 Task: Look for space in Rengo, Chile from 2nd June, 2023 to 9th June, 2023 for 5 adults in price range Rs.7000 to Rs.13000. Place can be shared room with 2 bedrooms having 5 beds and 2 bathrooms. Property type can be house, flat, guest house. Amenities needed are: wifi. Booking option can be shelf check-in. Required host language is English.
Action: Mouse moved to (434, 156)
Screenshot: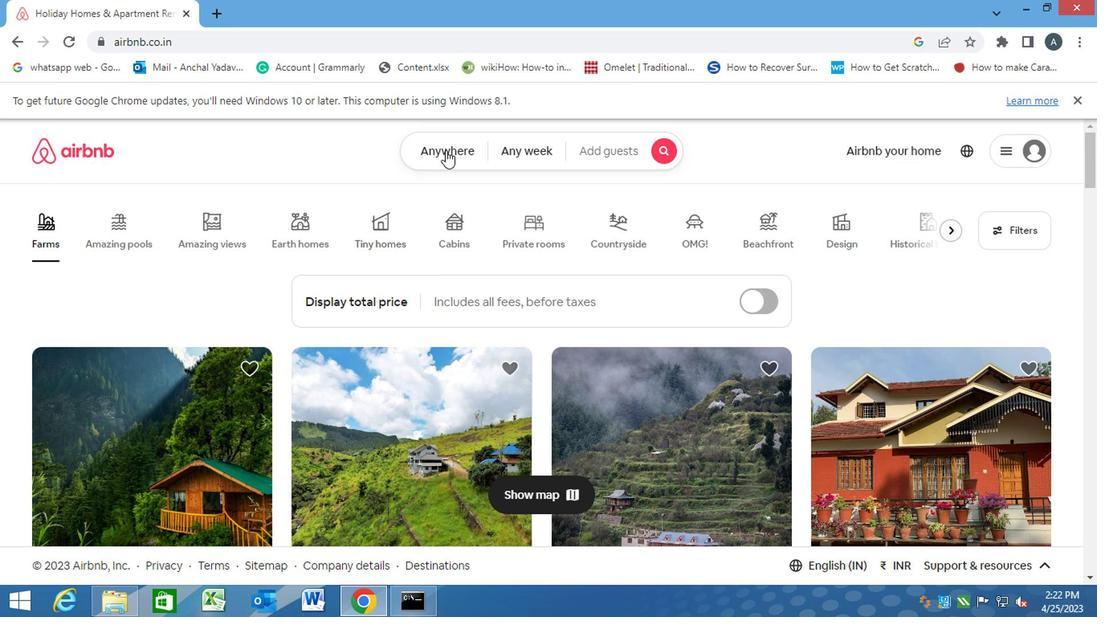 
Action: Mouse pressed left at (434, 156)
Screenshot: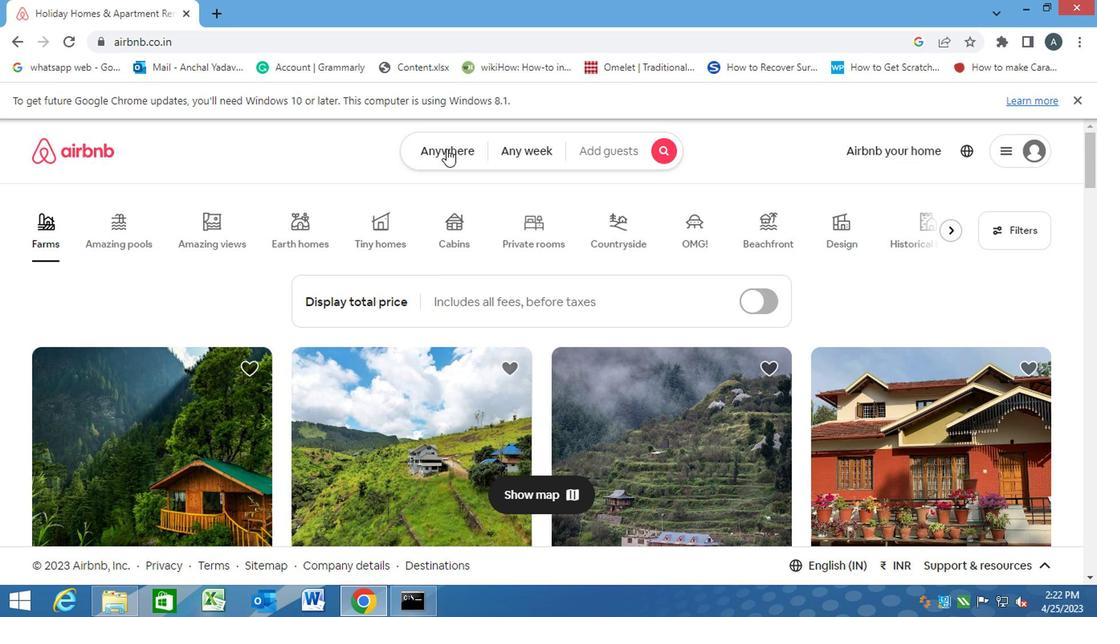 
Action: Mouse moved to (353, 205)
Screenshot: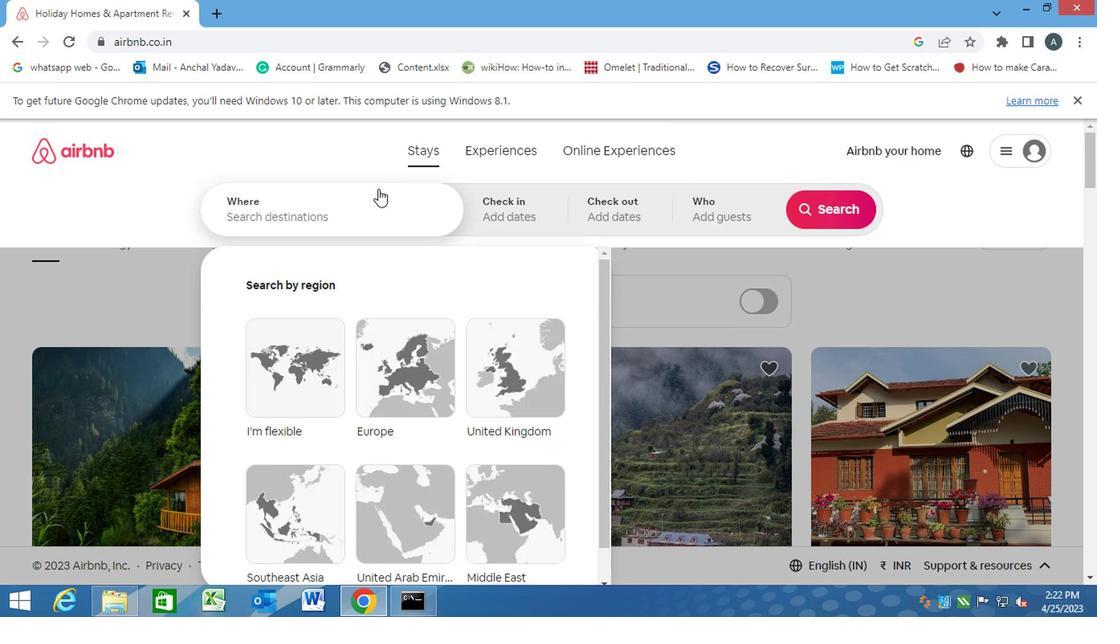 
Action: Mouse pressed left at (353, 205)
Screenshot: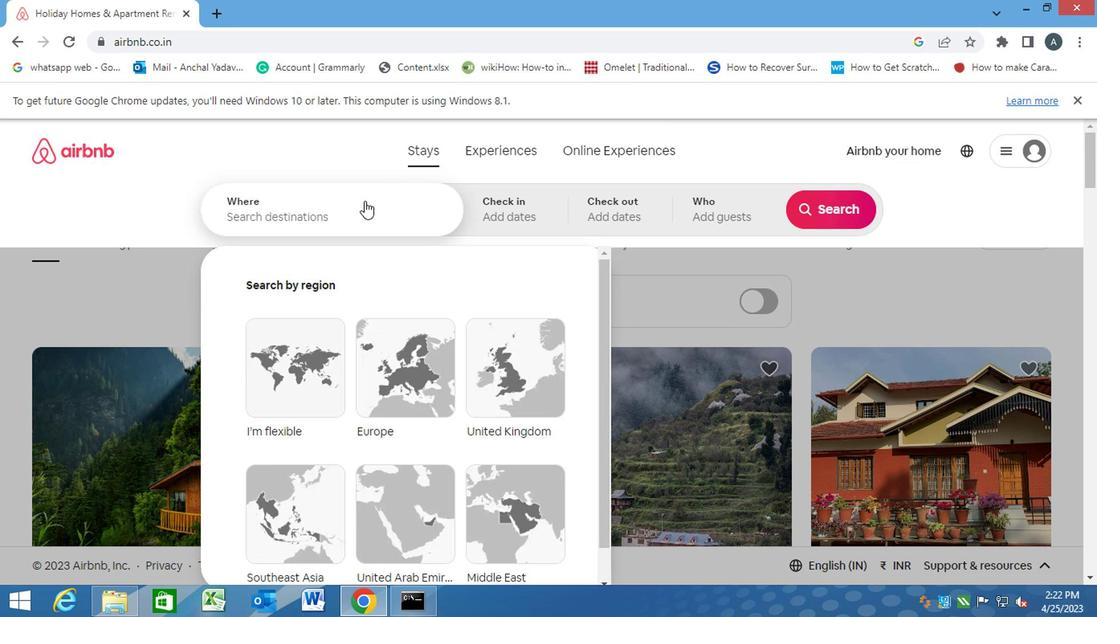 
Action: Key pressed <Key.caps_lock>r<Key.backspace><Key.caps_lock>r<Key.caps_lock>engo,<Key.space><Key.caps_lock>c<Key.caps_lock>hile<Key.enter>
Screenshot: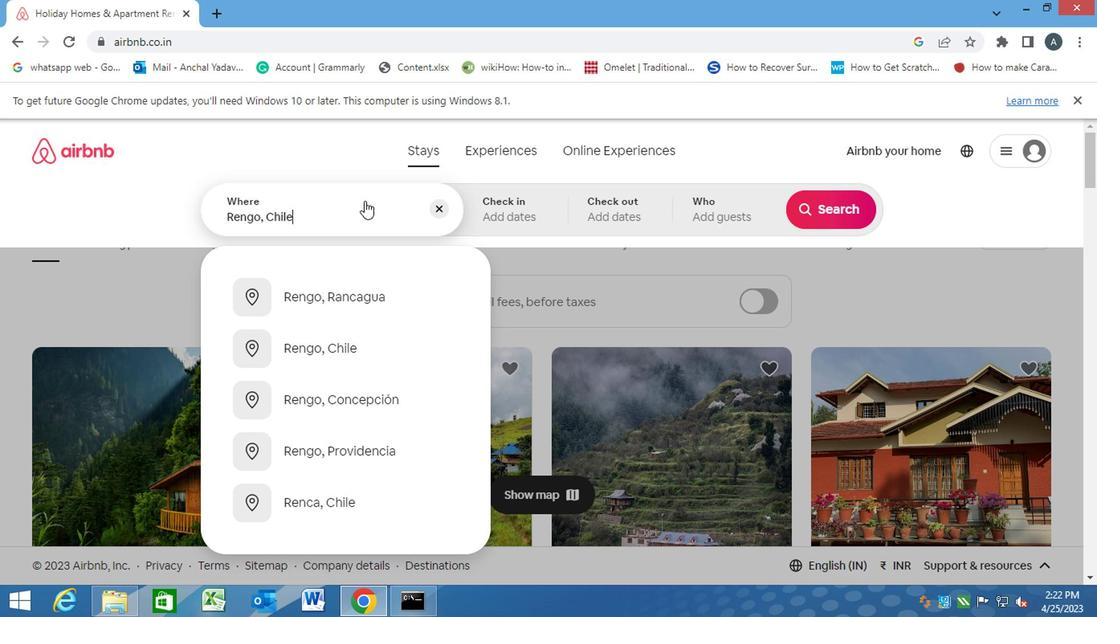 
Action: Mouse moved to (813, 332)
Screenshot: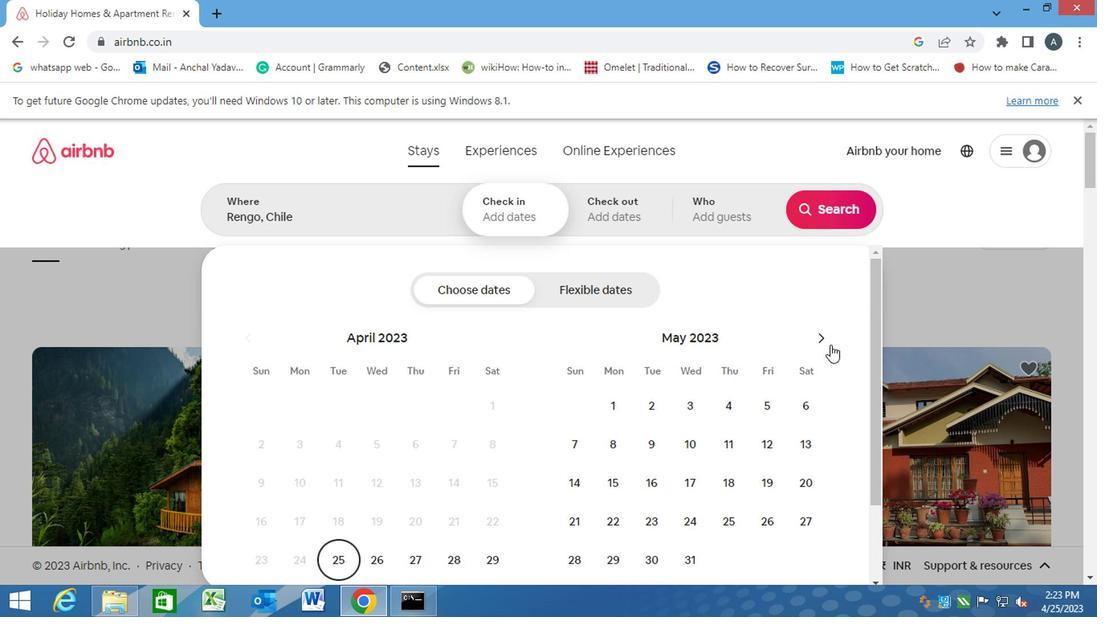 
Action: Mouse pressed left at (813, 332)
Screenshot: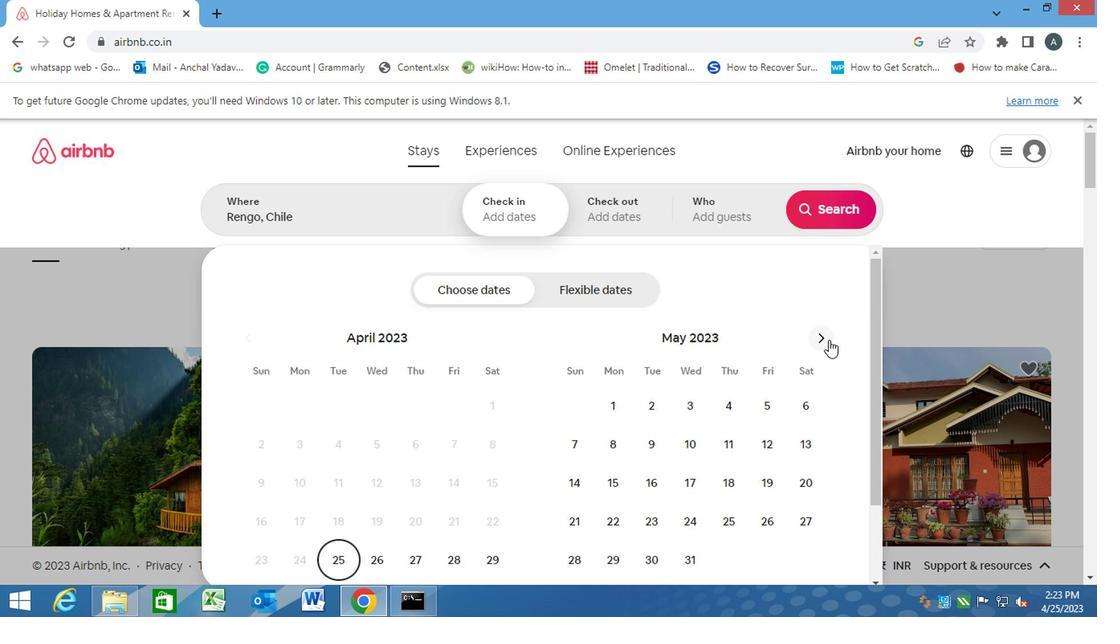 
Action: Mouse moved to (751, 392)
Screenshot: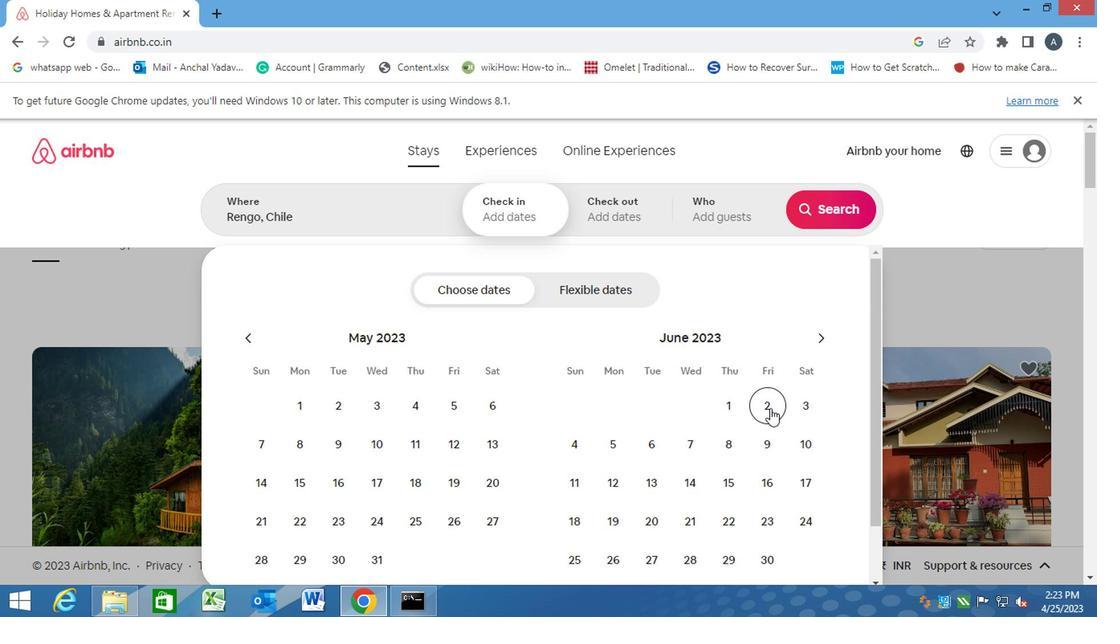 
Action: Mouse pressed left at (751, 392)
Screenshot: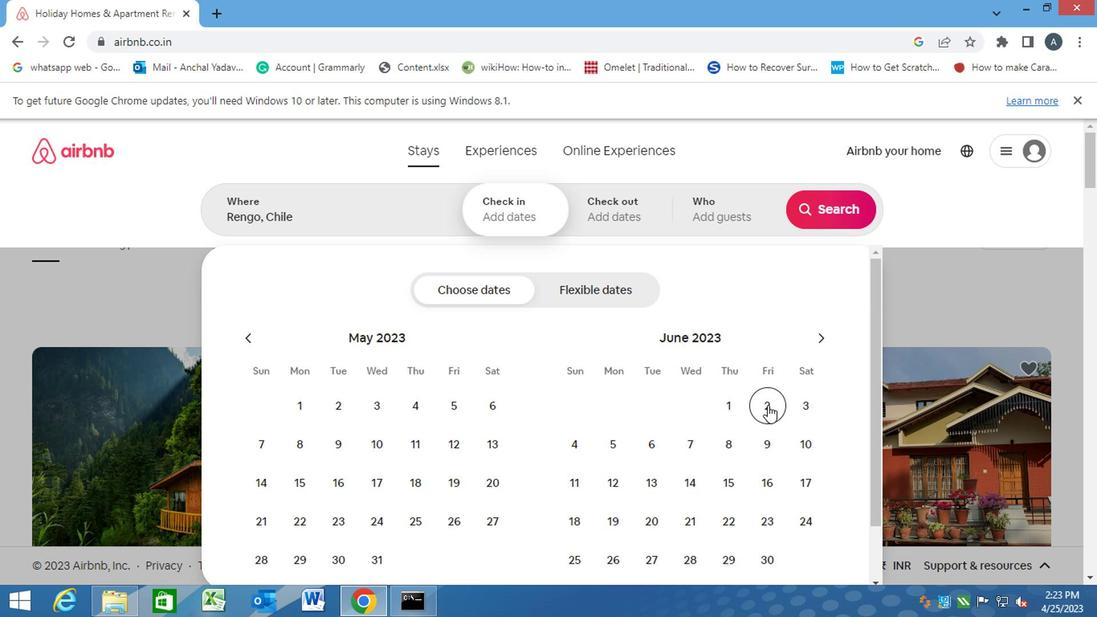 
Action: Mouse moved to (757, 432)
Screenshot: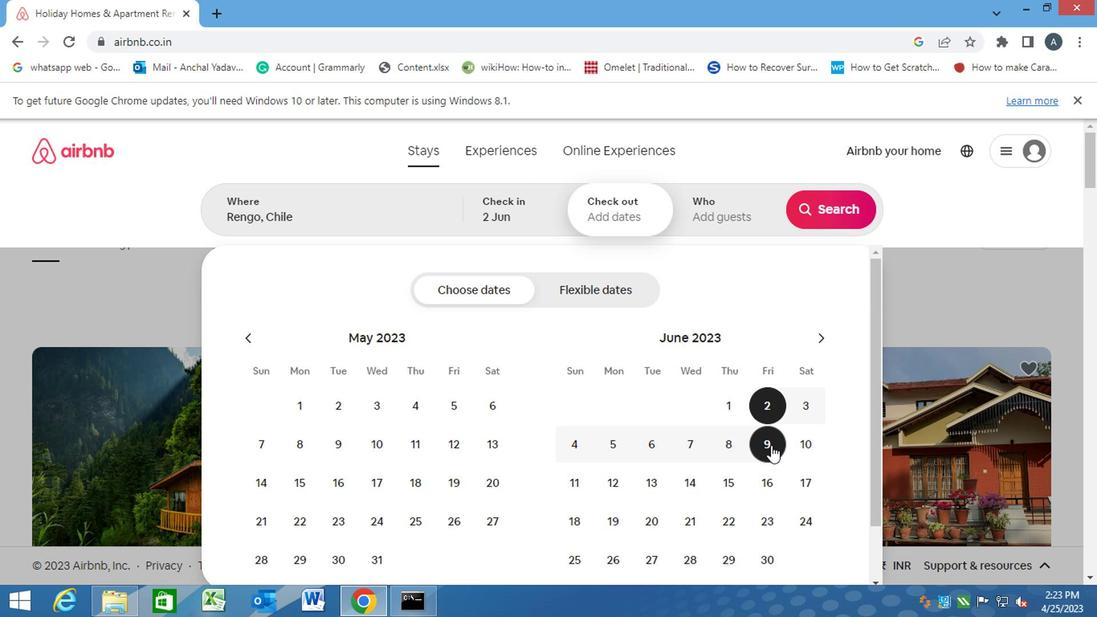
Action: Mouse pressed left at (757, 432)
Screenshot: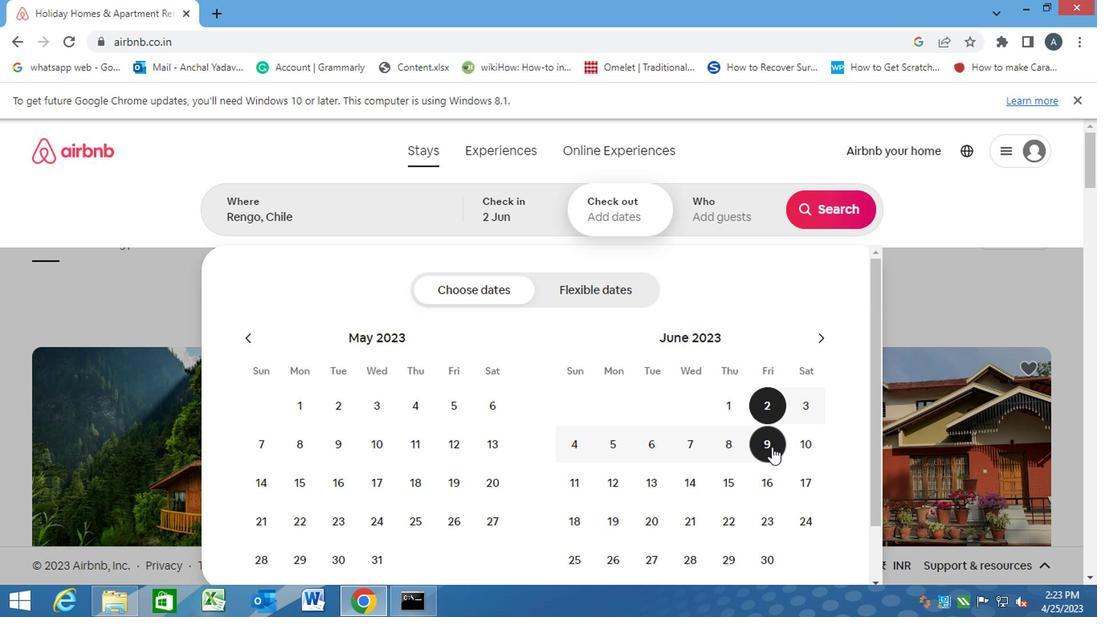 
Action: Mouse moved to (711, 212)
Screenshot: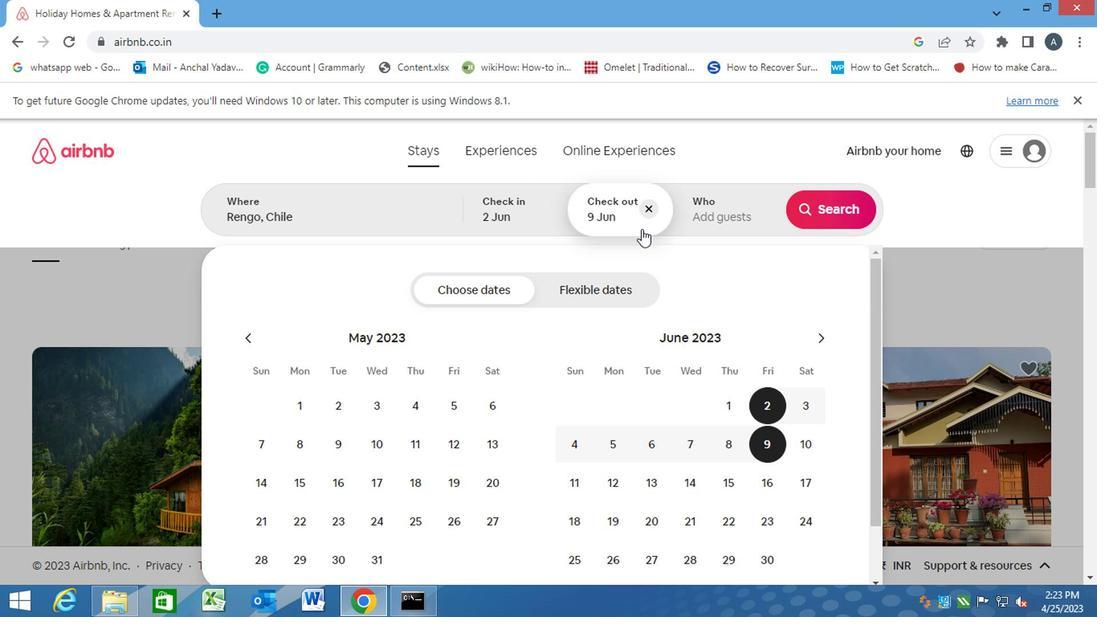 
Action: Mouse pressed left at (711, 212)
Screenshot: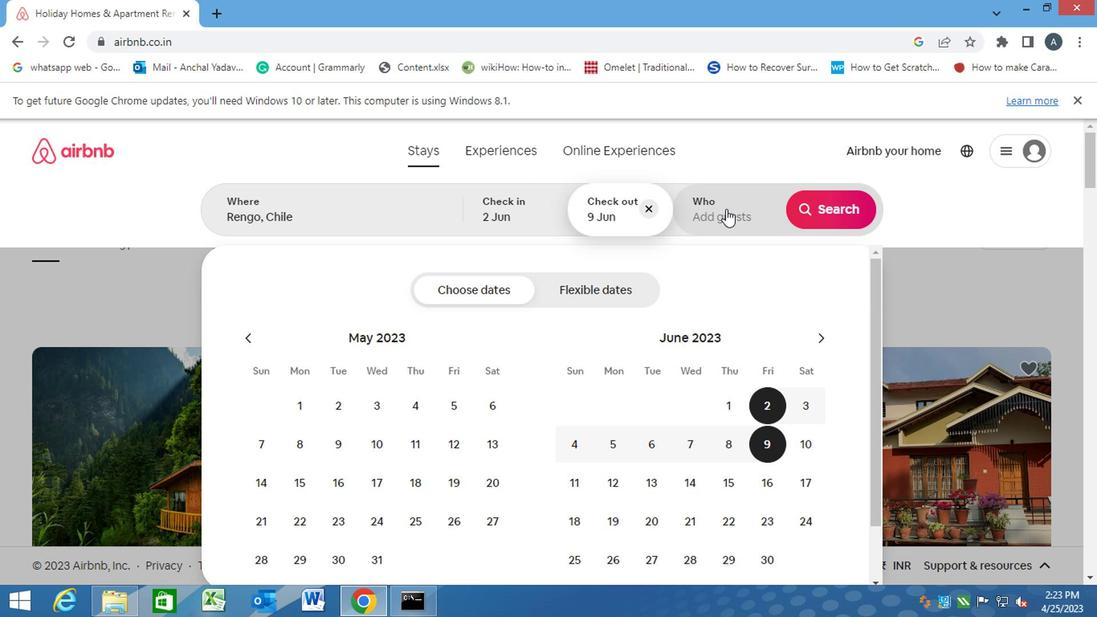 
Action: Mouse moved to (816, 292)
Screenshot: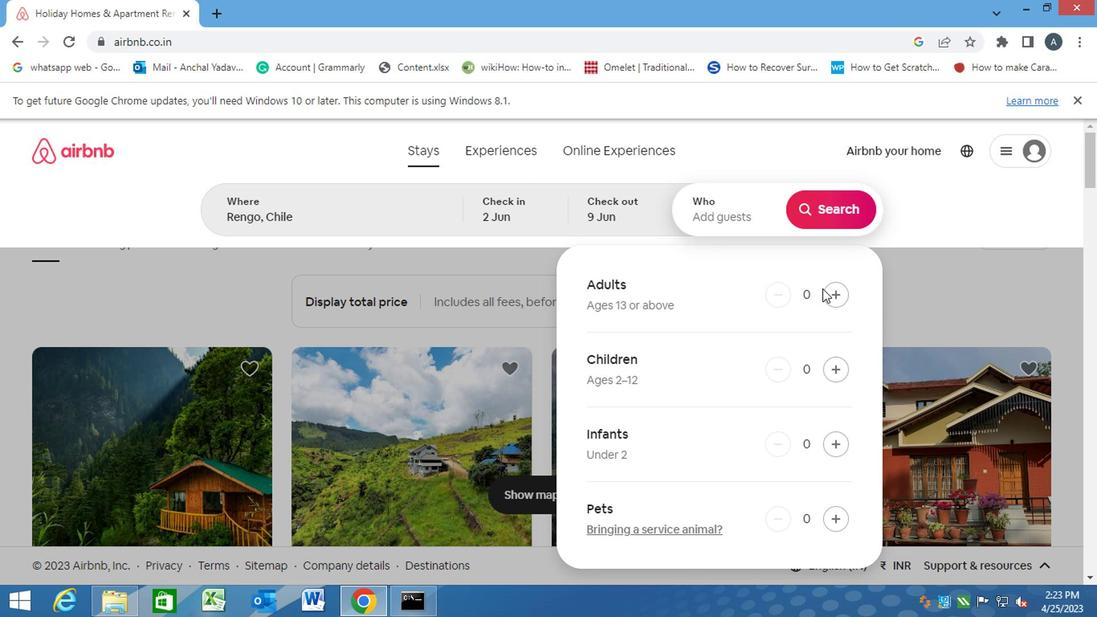 
Action: Mouse pressed left at (816, 292)
Screenshot: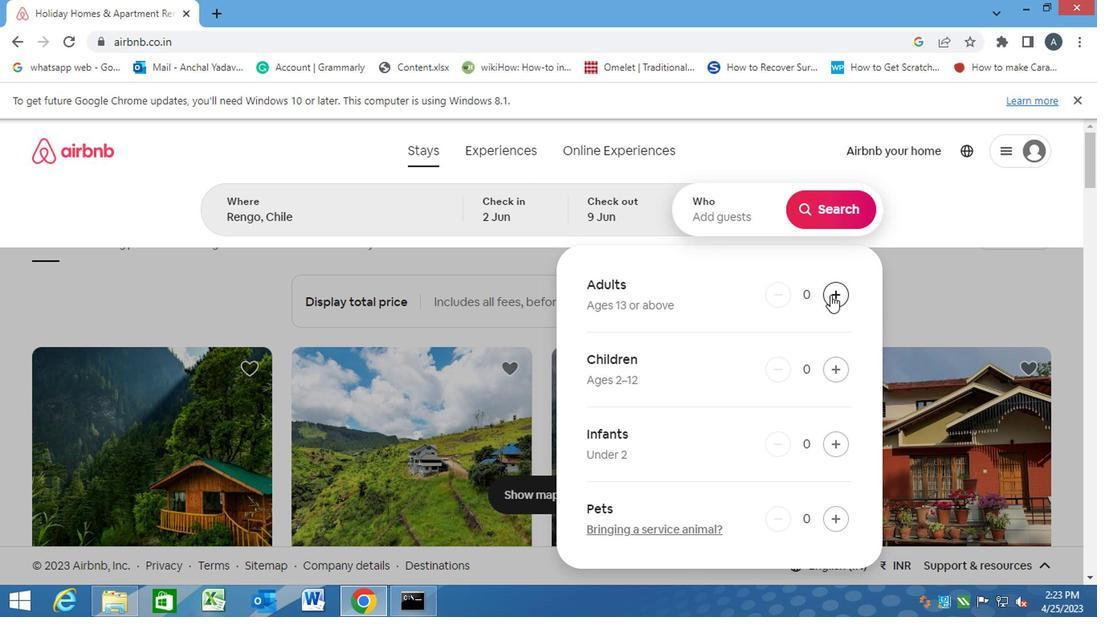 
Action: Mouse pressed left at (816, 292)
Screenshot: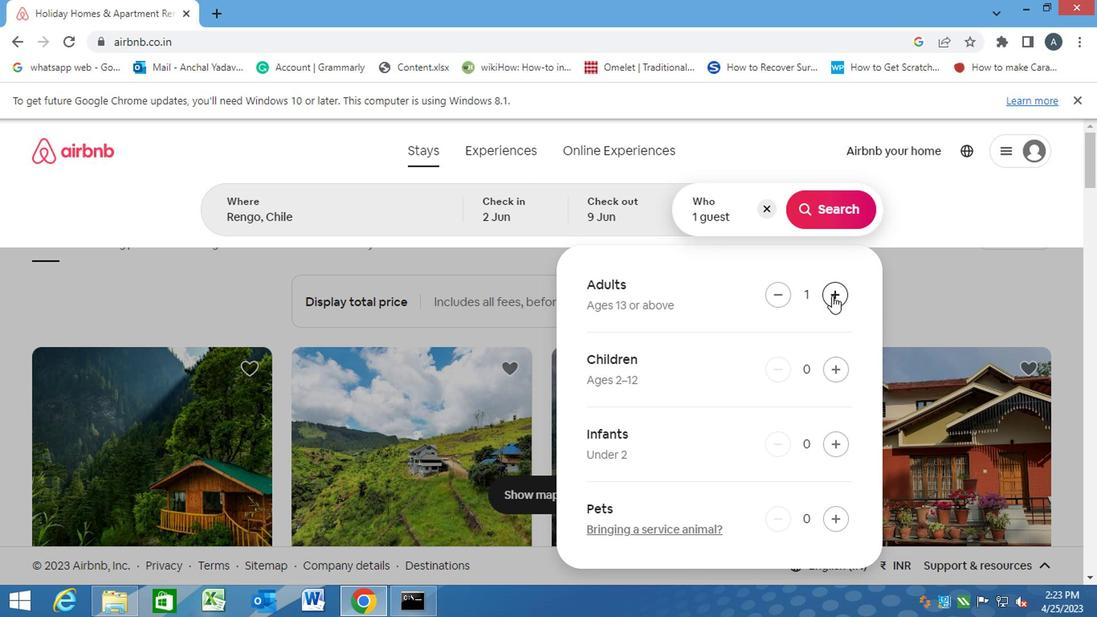 
Action: Mouse pressed left at (816, 292)
Screenshot: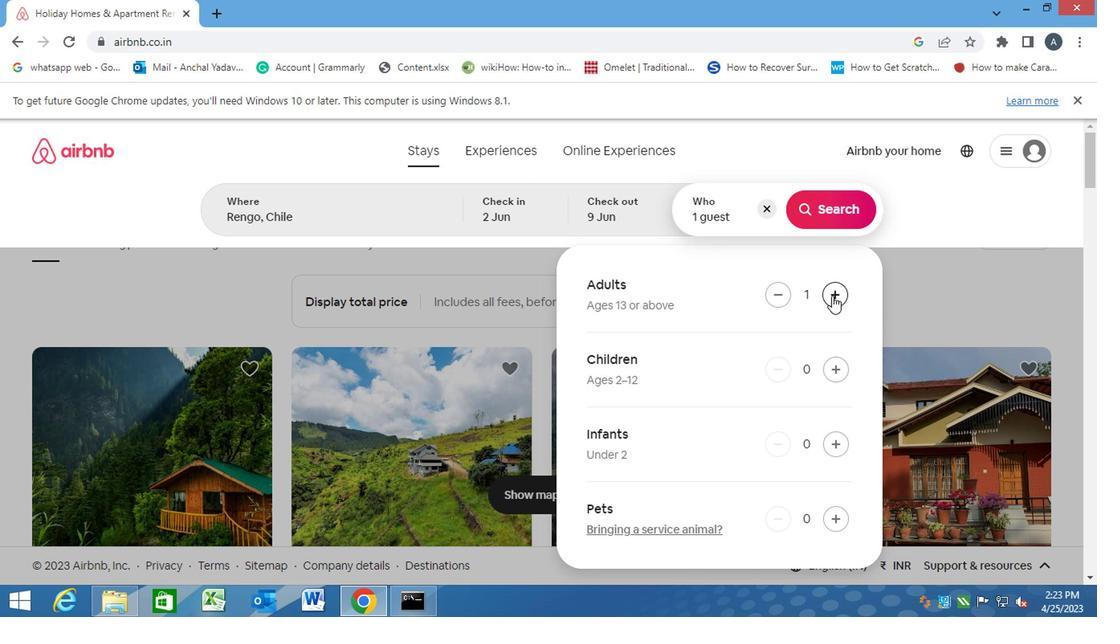 
Action: Mouse pressed left at (816, 292)
Screenshot: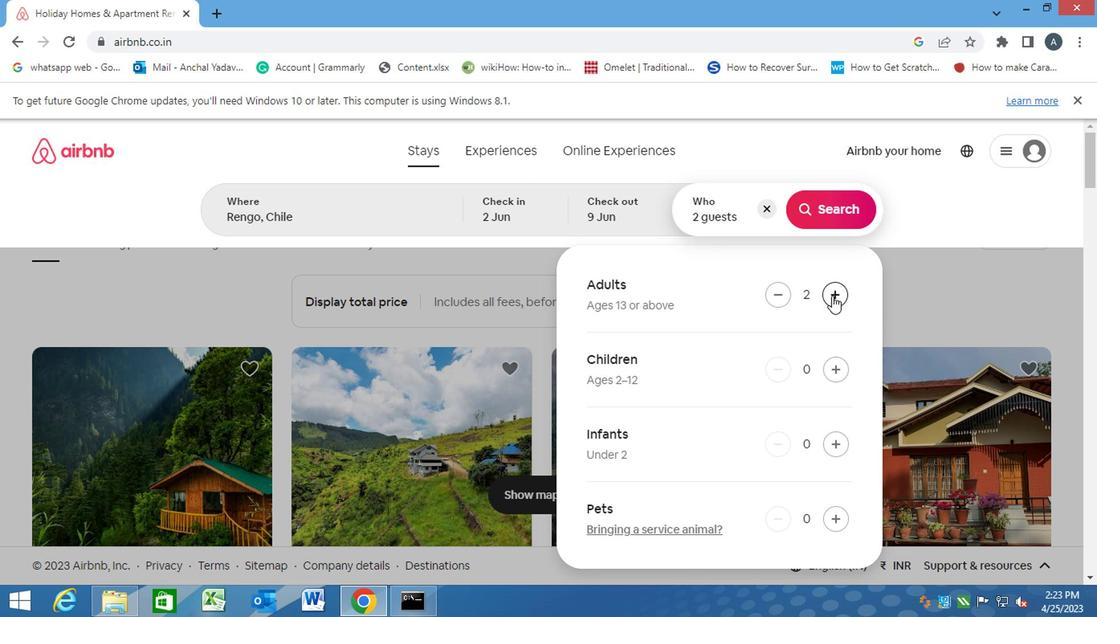 
Action: Mouse pressed left at (816, 292)
Screenshot: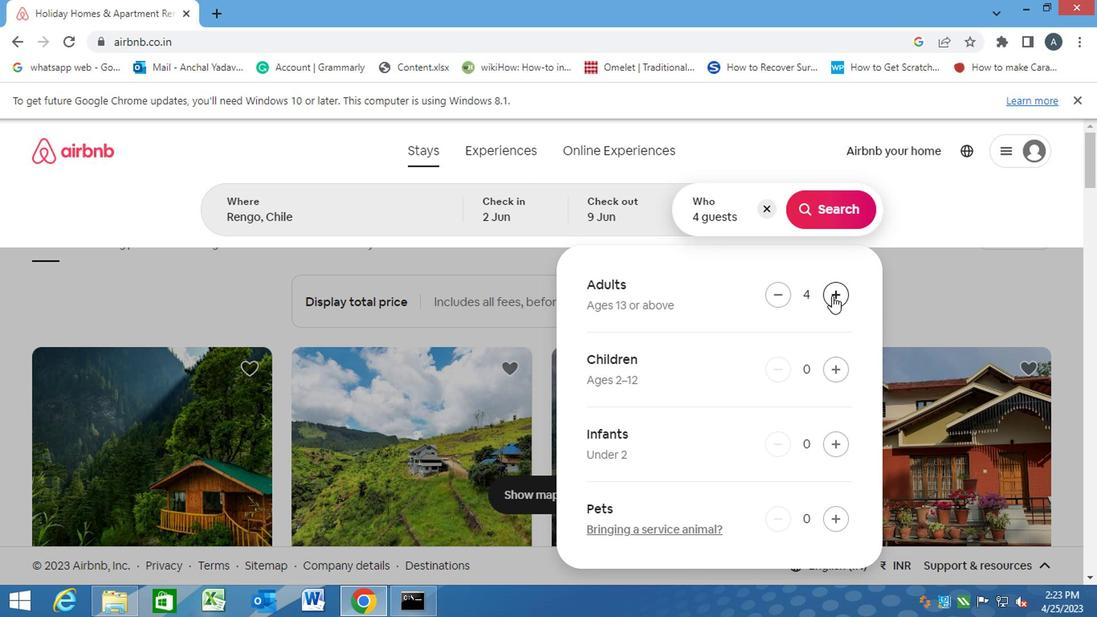 
Action: Mouse moved to (800, 218)
Screenshot: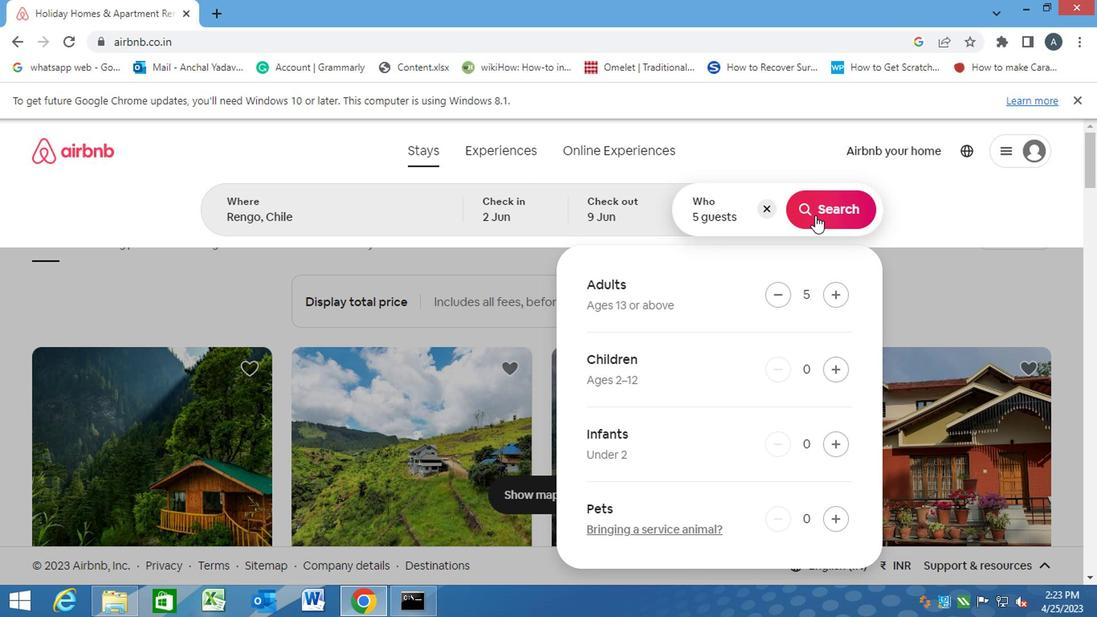 
Action: Mouse pressed left at (800, 218)
Screenshot: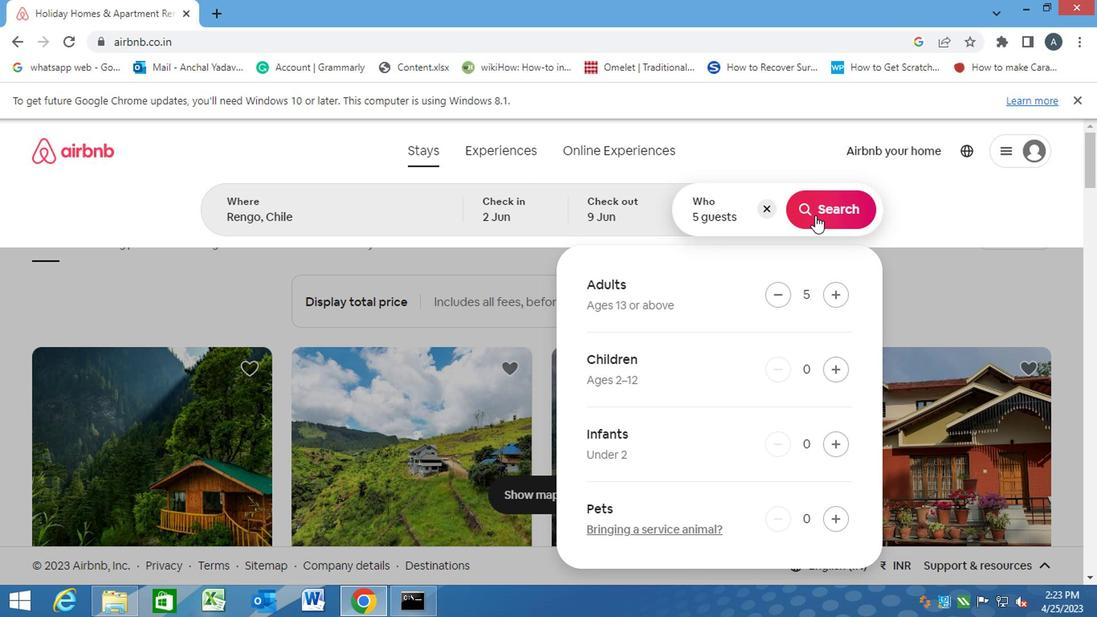 
Action: Mouse moved to (1000, 215)
Screenshot: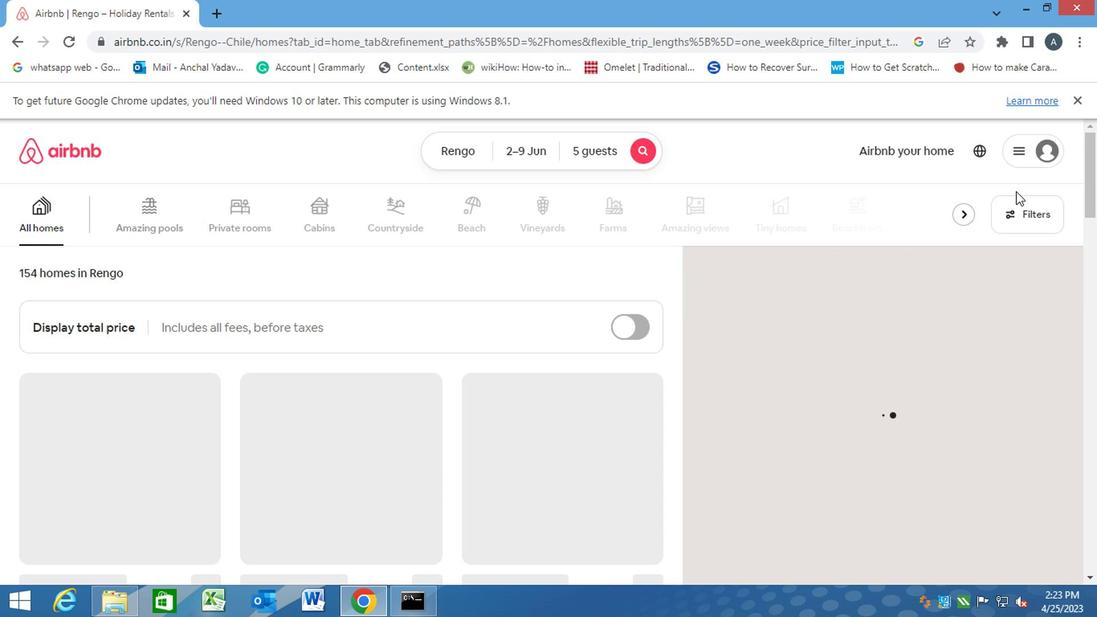 
Action: Mouse pressed left at (1000, 215)
Screenshot: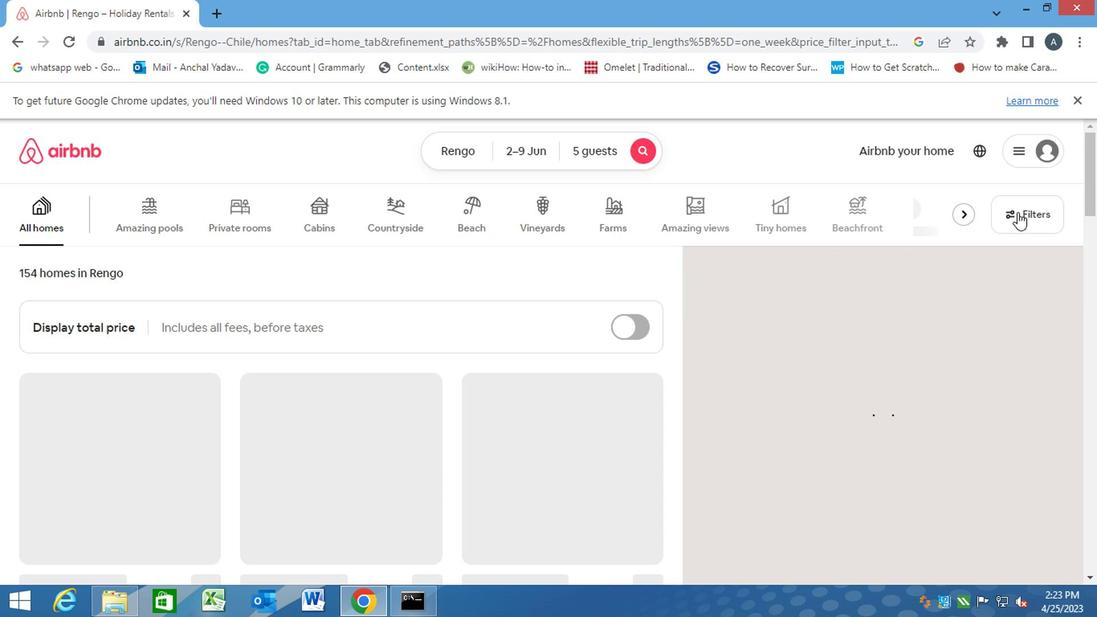 
Action: Mouse moved to (320, 402)
Screenshot: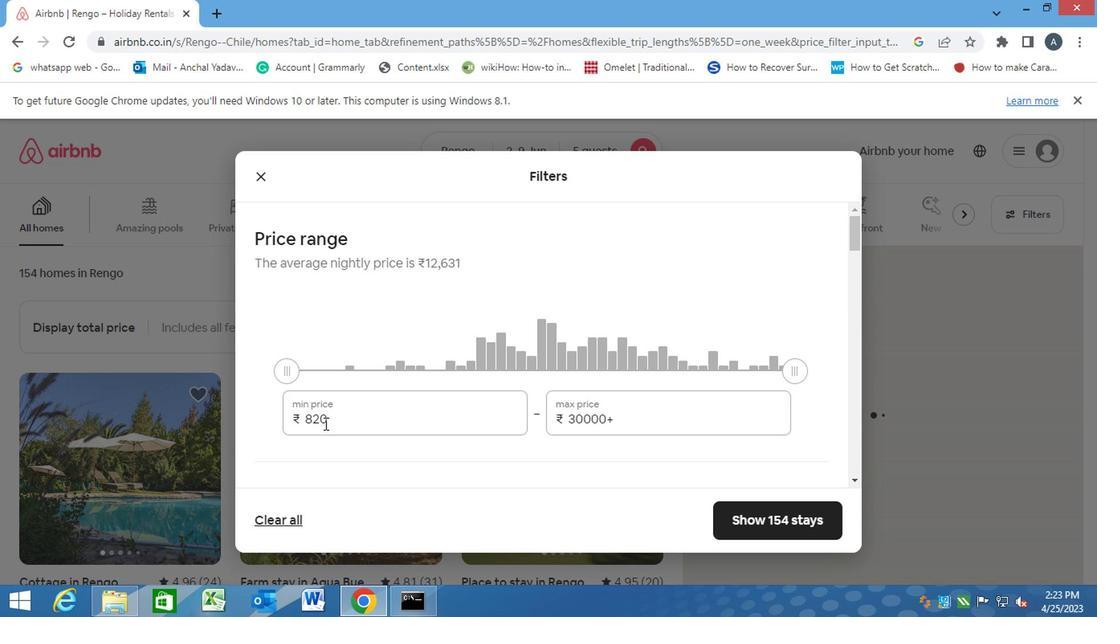 
Action: Mouse pressed left at (320, 402)
Screenshot: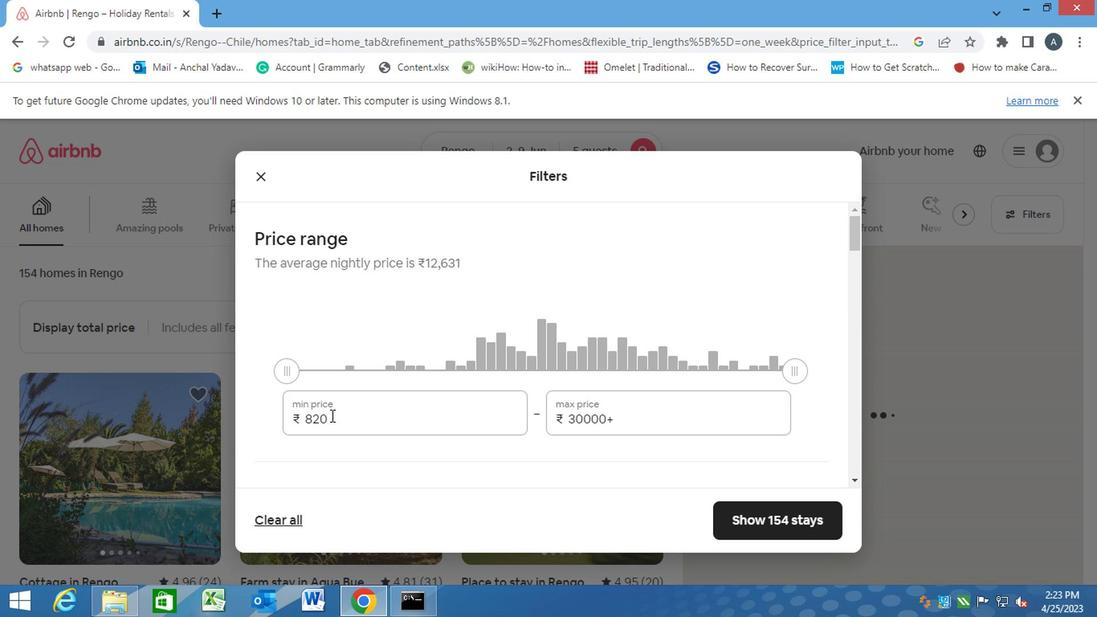 
Action: Mouse moved to (288, 409)
Screenshot: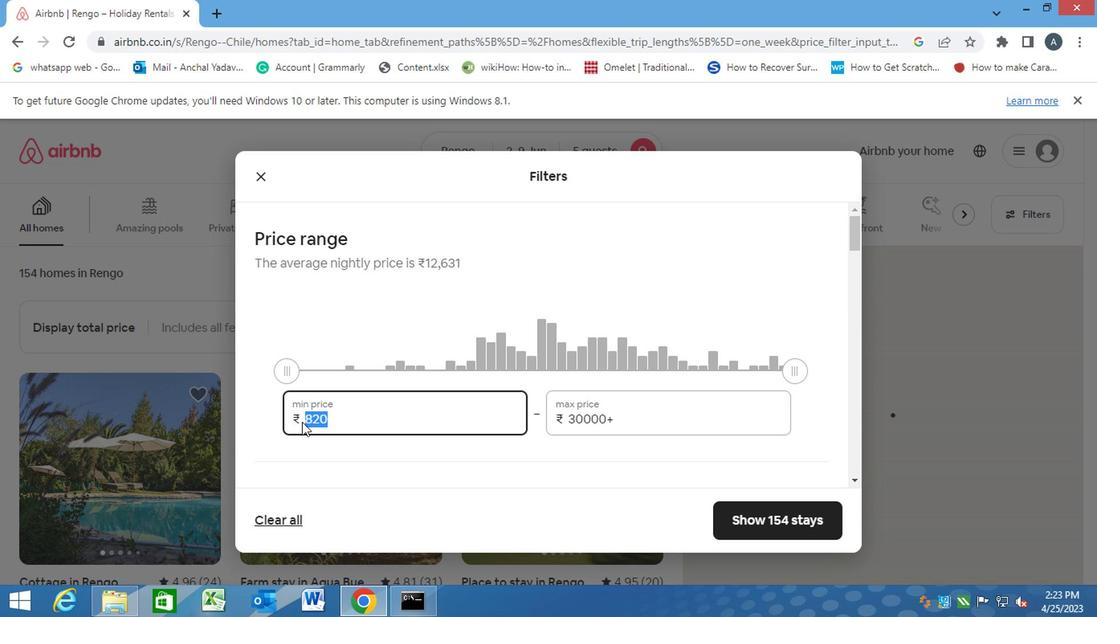 
Action: Key pressed 7000<Key.tab>13000
Screenshot: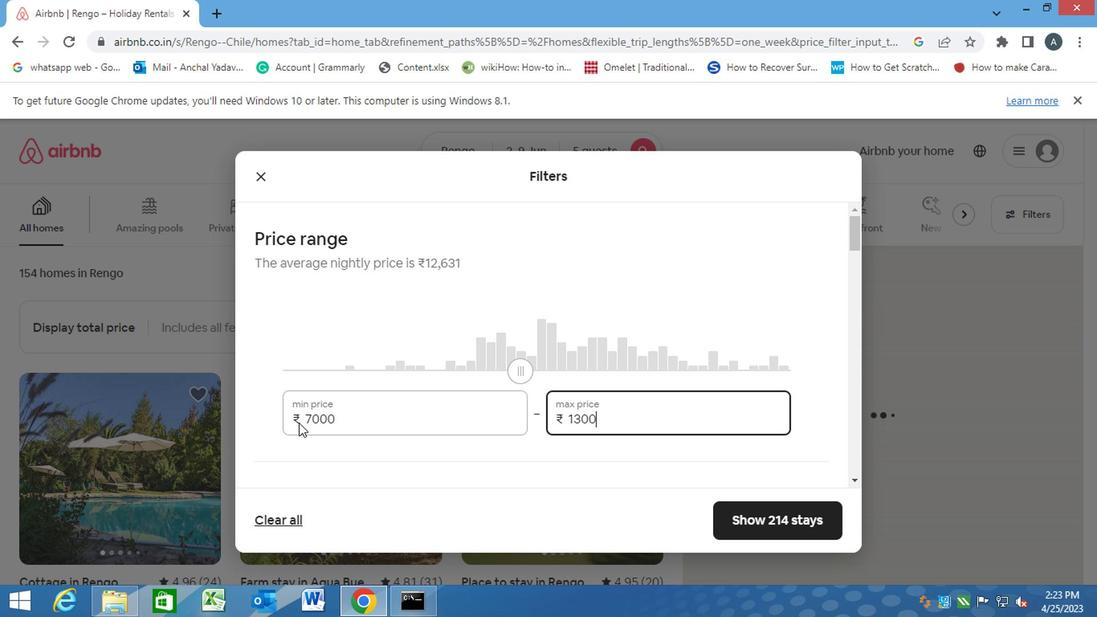 
Action: Mouse moved to (430, 440)
Screenshot: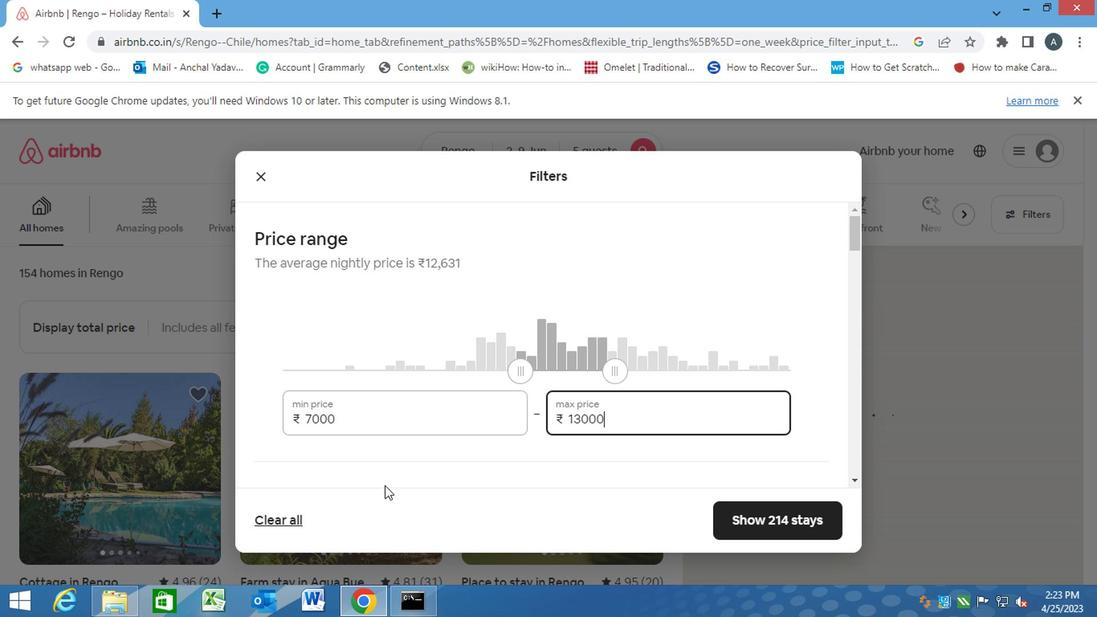 
Action: Mouse pressed left at (430, 440)
Screenshot: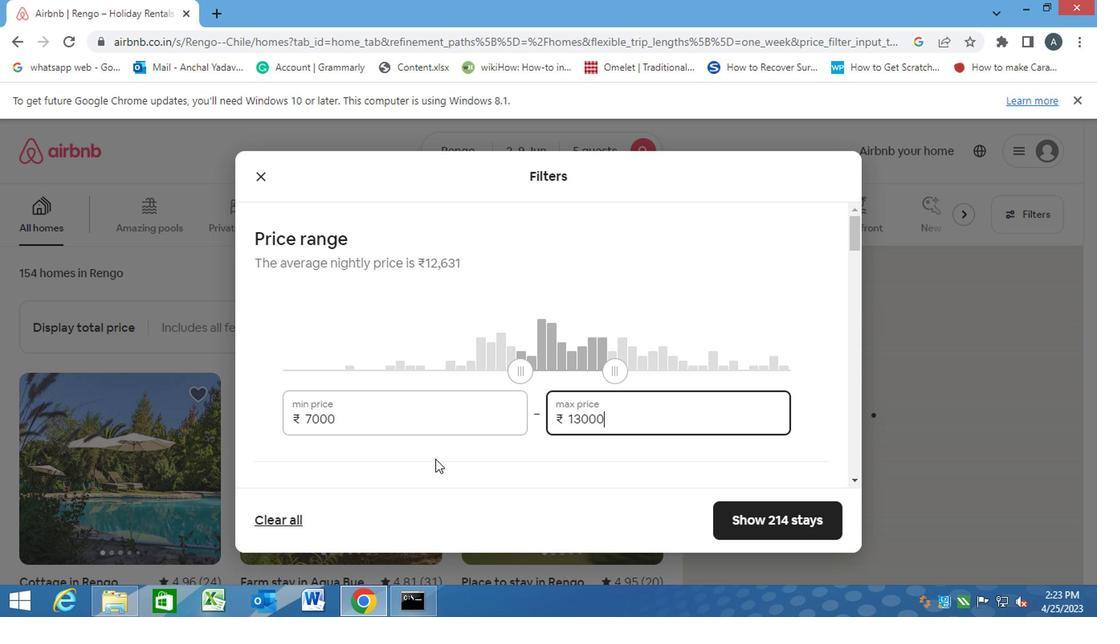 
Action: Mouse moved to (444, 462)
Screenshot: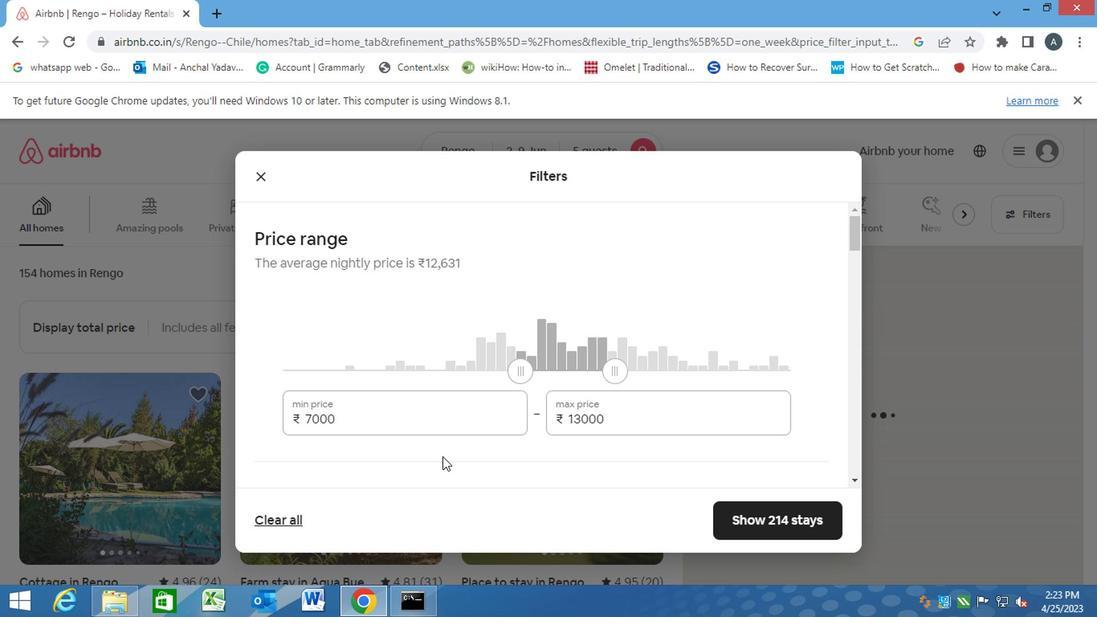 
Action: Mouse scrolled (444, 462) with delta (0, 0)
Screenshot: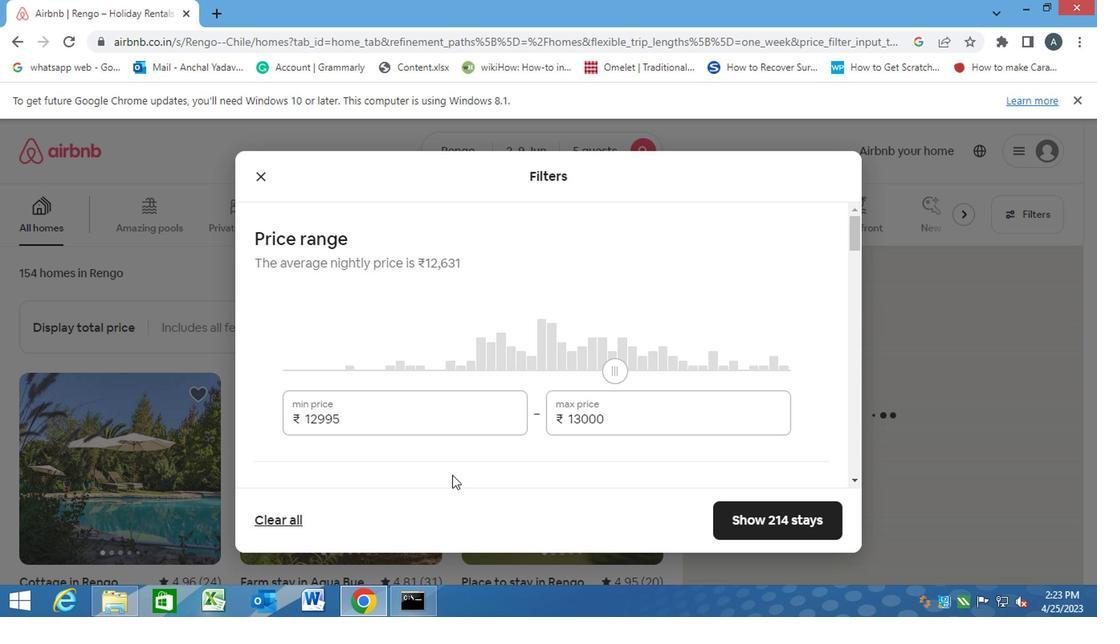 
Action: Mouse scrolled (444, 462) with delta (0, 0)
Screenshot: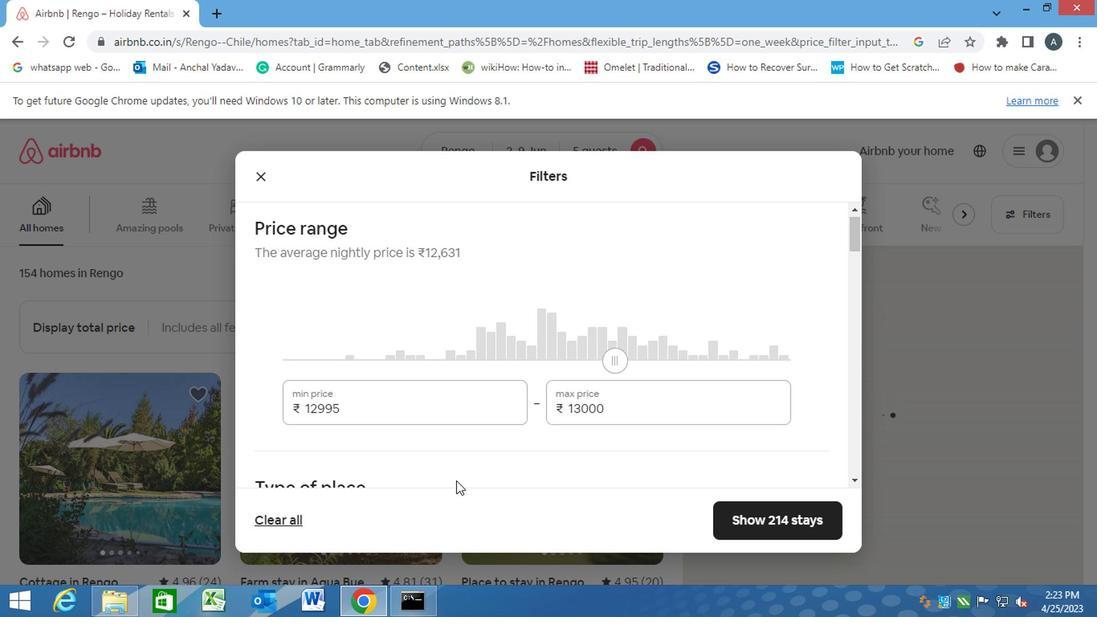 
Action: Mouse moved to (247, 439)
Screenshot: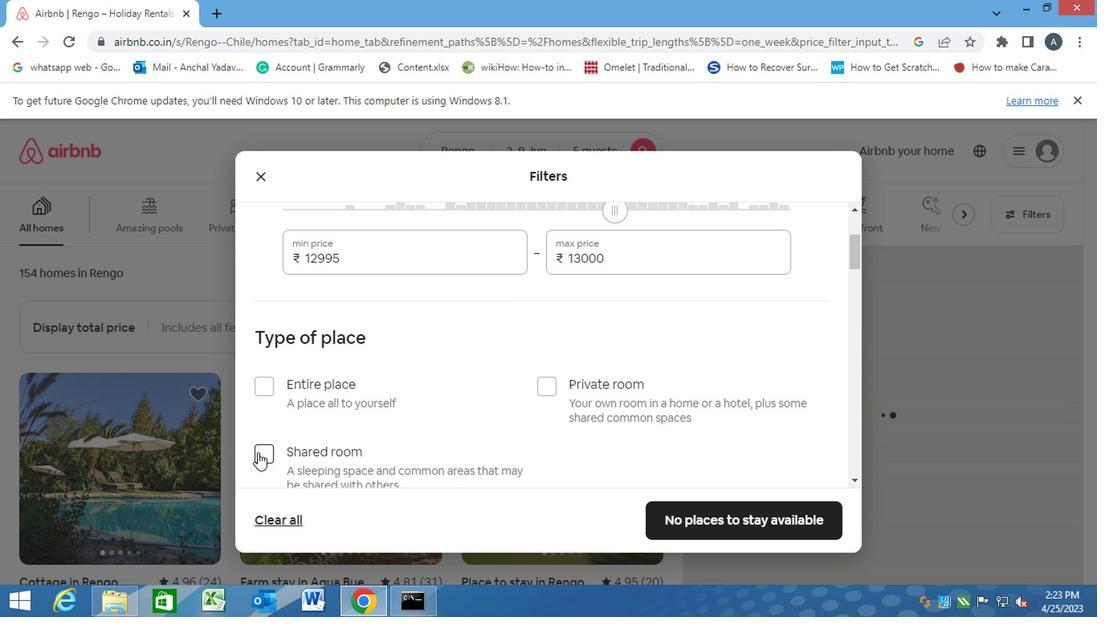 
Action: Mouse pressed left at (247, 439)
Screenshot: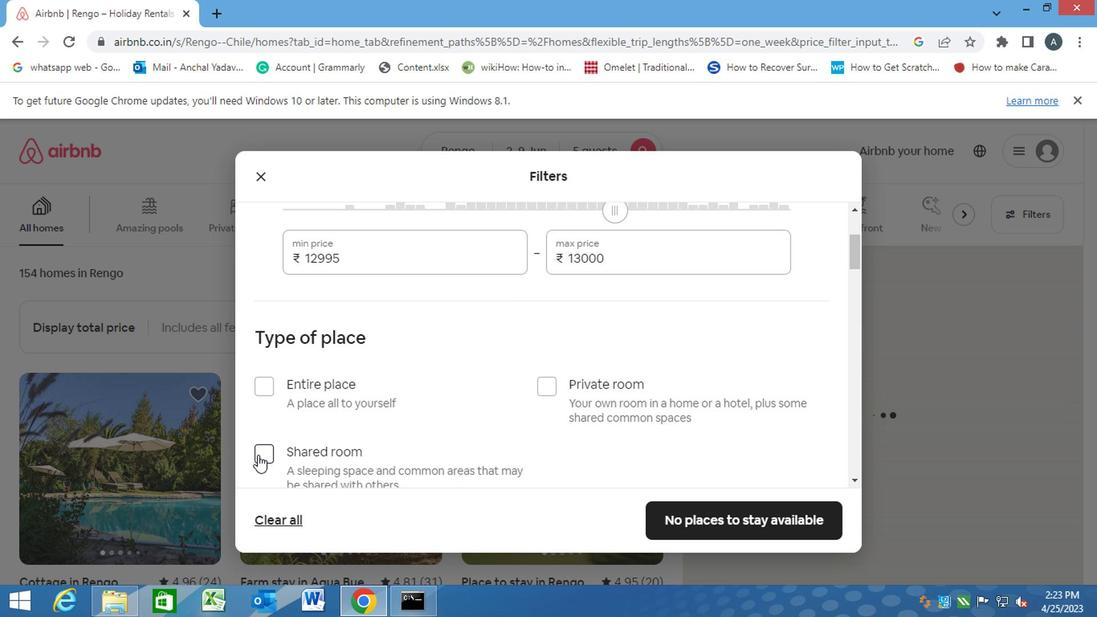 
Action: Mouse moved to (345, 432)
Screenshot: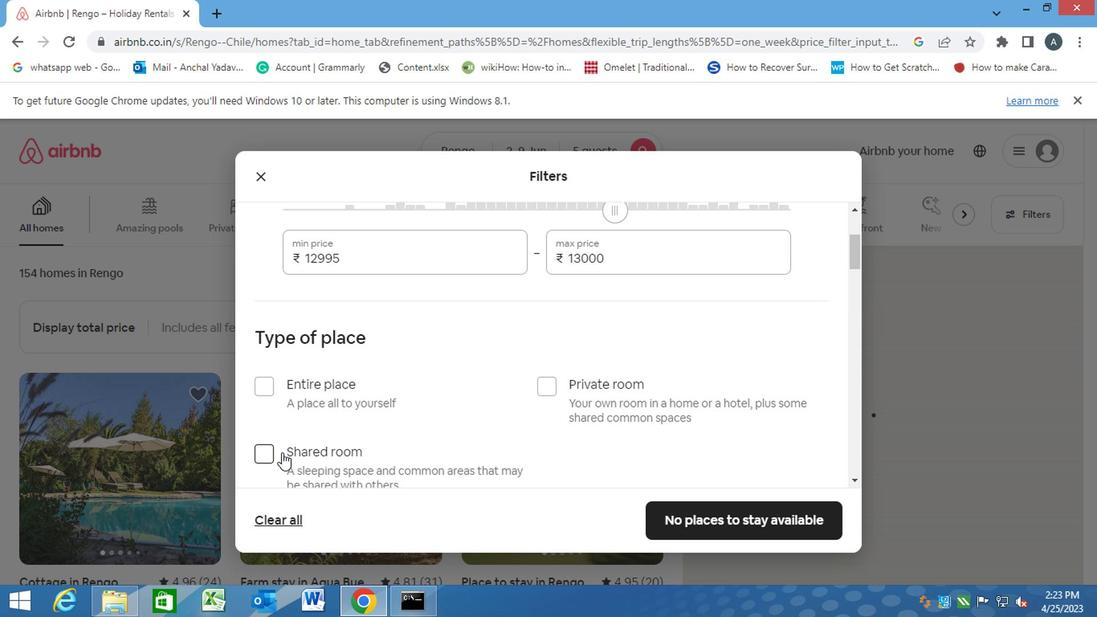 
Action: Mouse scrolled (345, 432) with delta (0, 0)
Screenshot: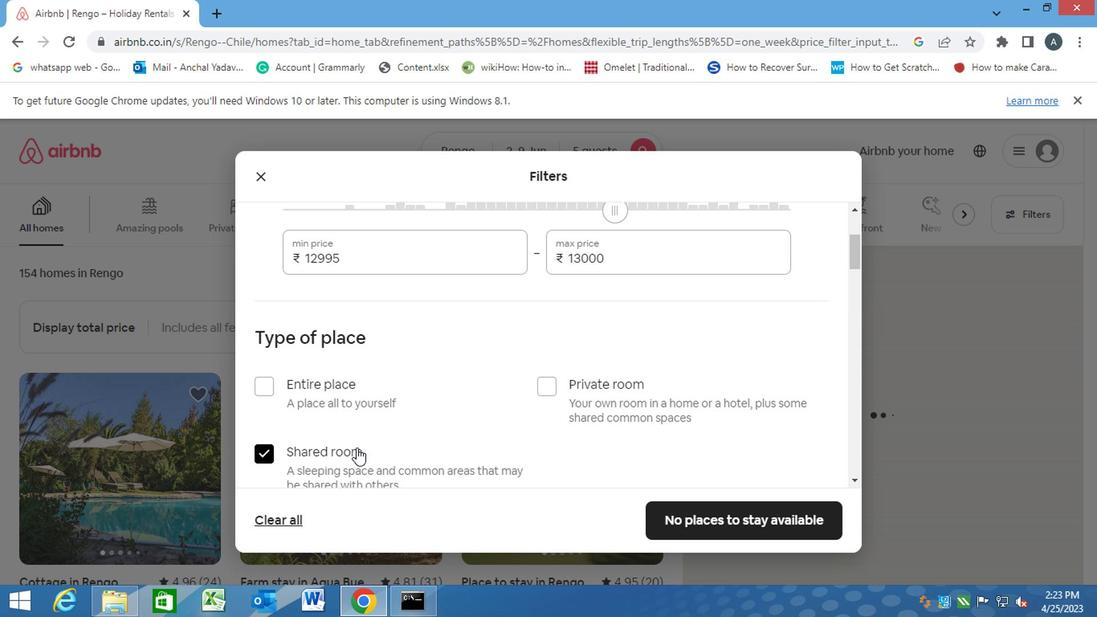 
Action: Mouse scrolled (345, 432) with delta (0, 0)
Screenshot: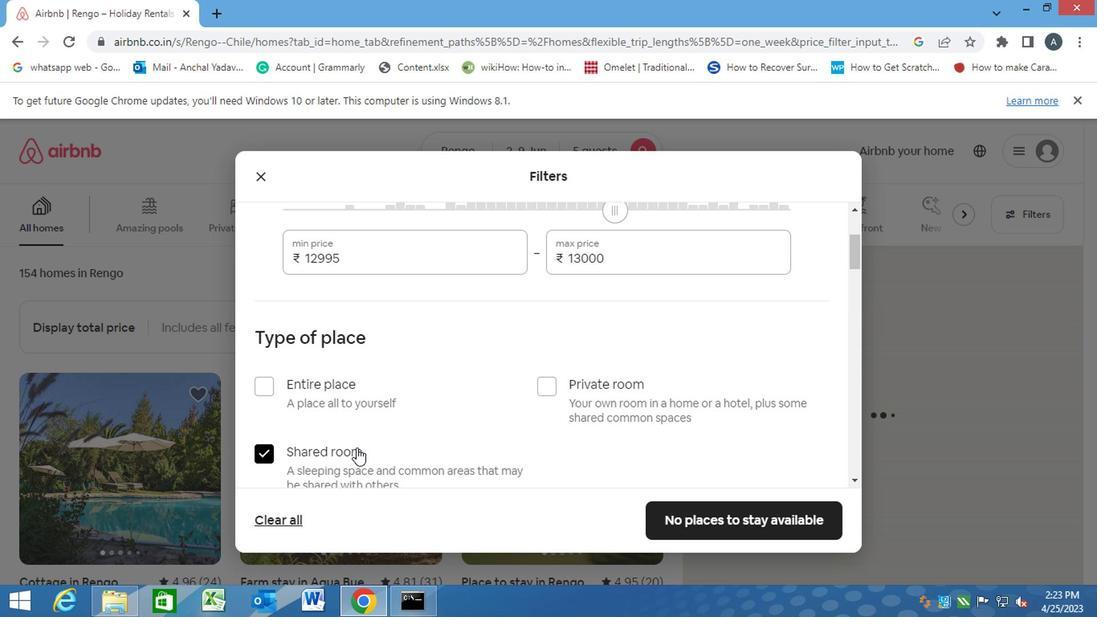 
Action: Mouse scrolled (345, 432) with delta (0, 0)
Screenshot: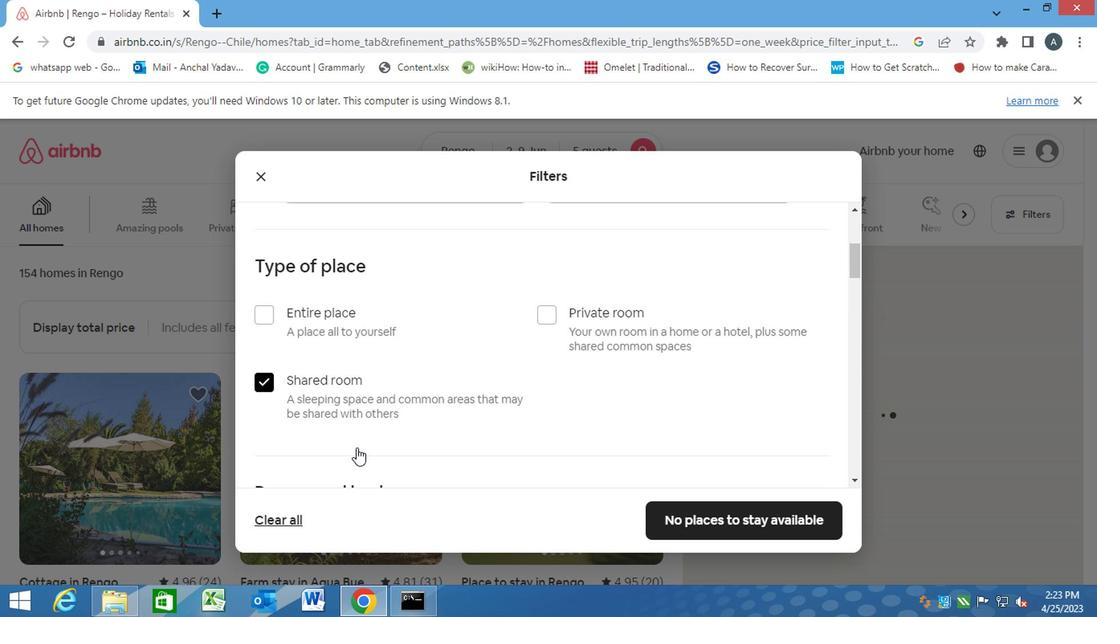 
Action: Mouse scrolled (345, 432) with delta (0, 0)
Screenshot: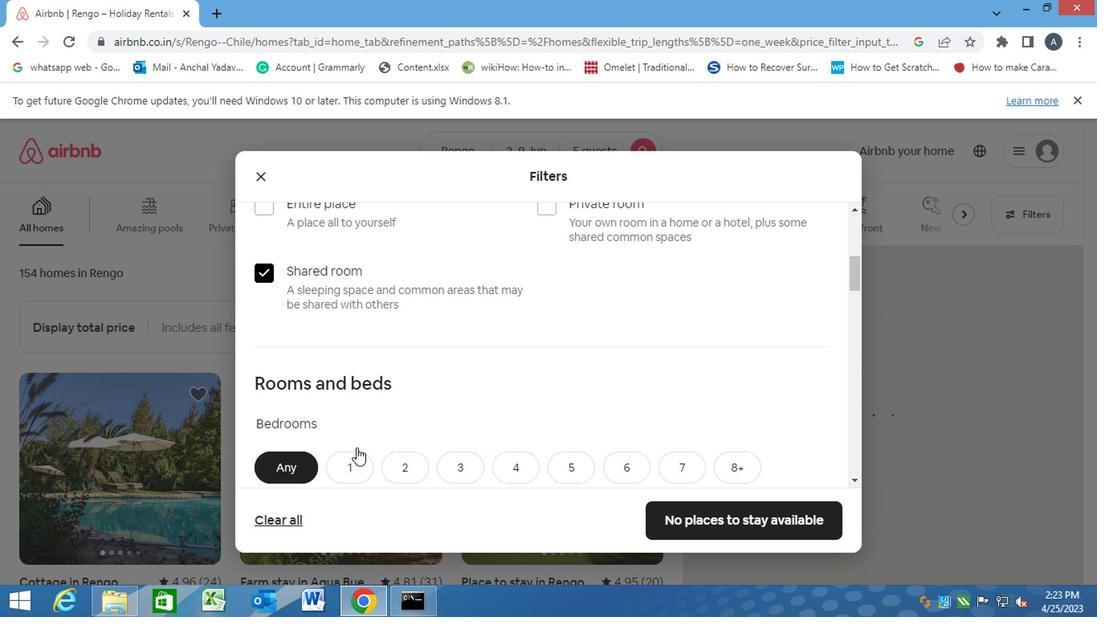 
Action: Mouse moved to (345, 432)
Screenshot: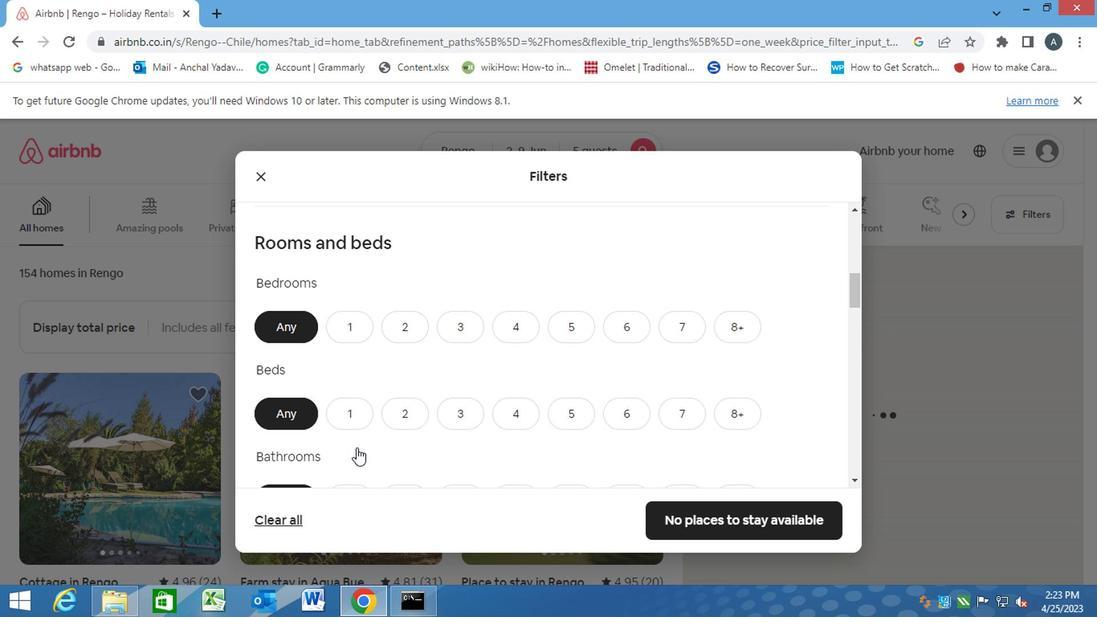 
Action: Mouse scrolled (345, 432) with delta (0, 0)
Screenshot: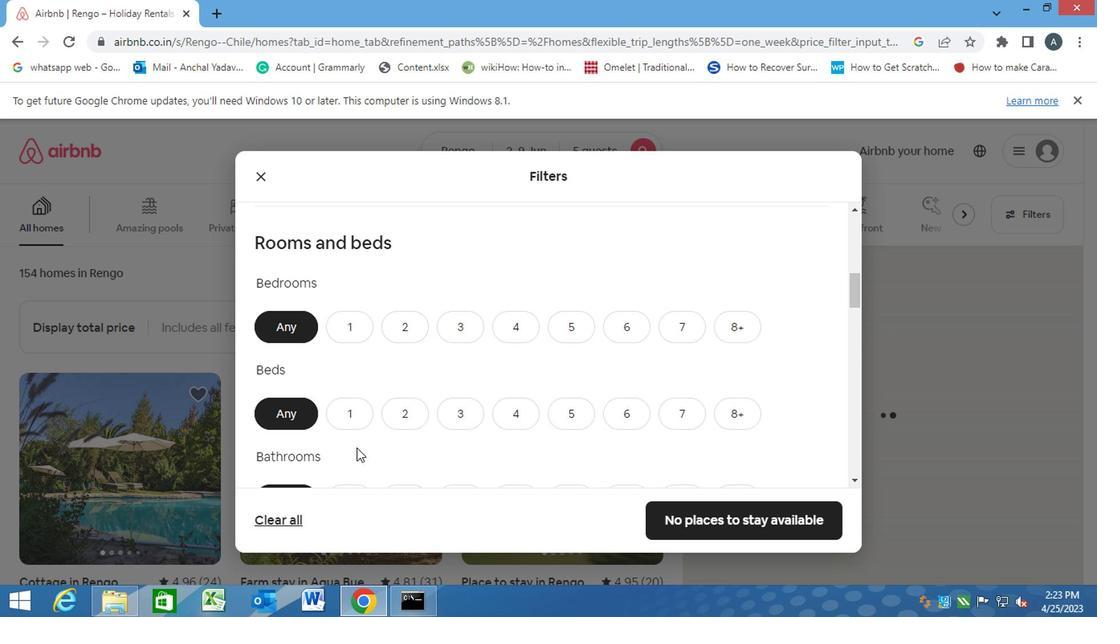 
Action: Mouse moved to (397, 258)
Screenshot: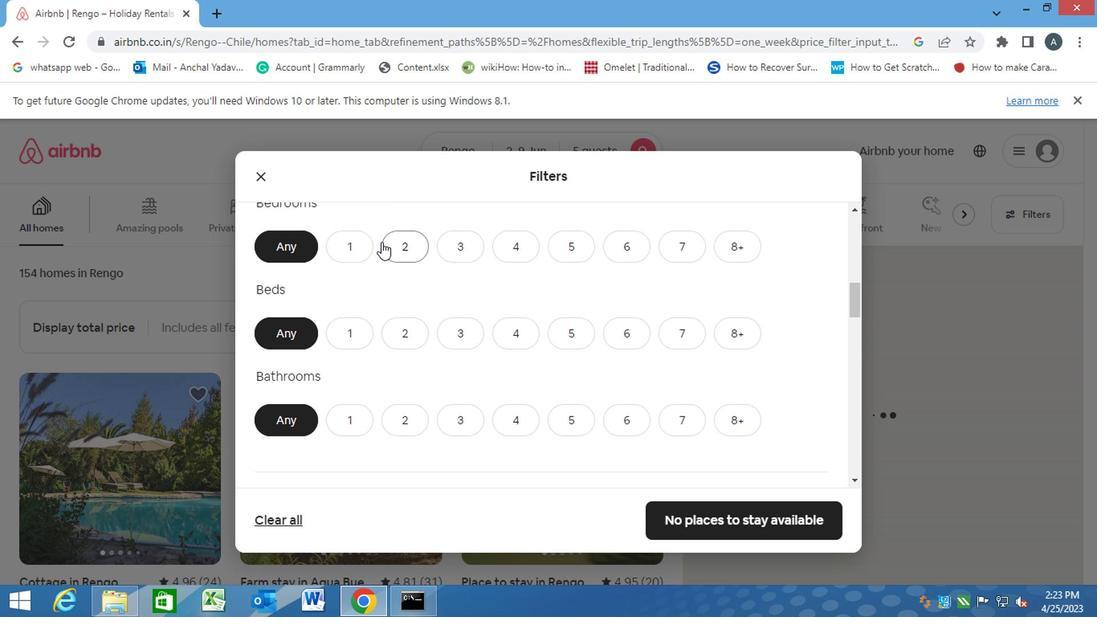 
Action: Mouse pressed left at (397, 258)
Screenshot: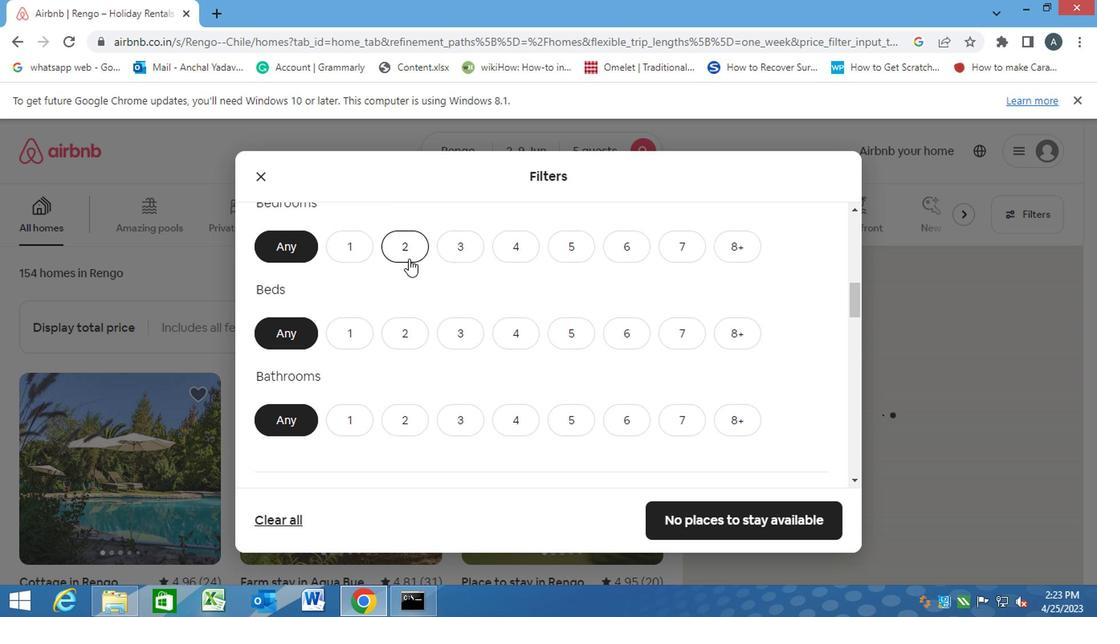 
Action: Mouse moved to (566, 321)
Screenshot: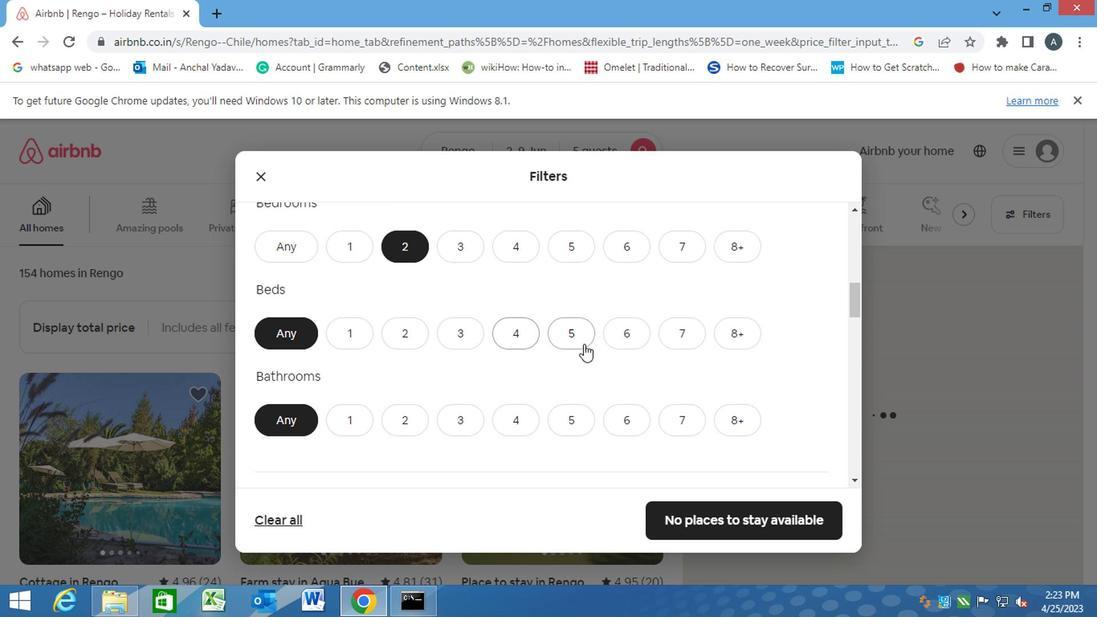 
Action: Mouse pressed left at (566, 321)
Screenshot: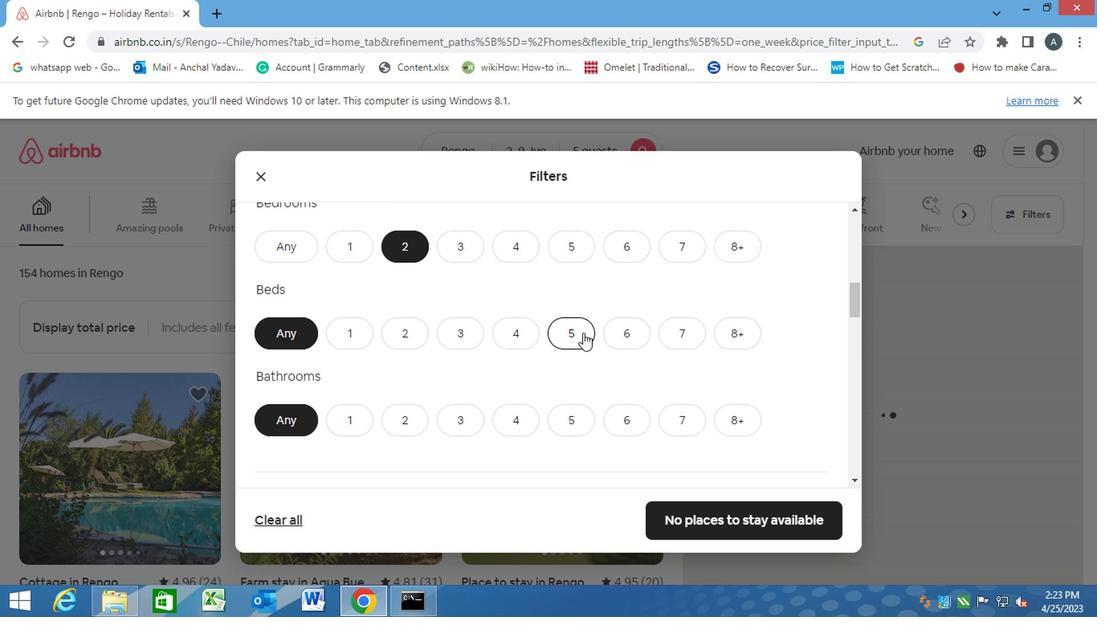 
Action: Mouse moved to (405, 409)
Screenshot: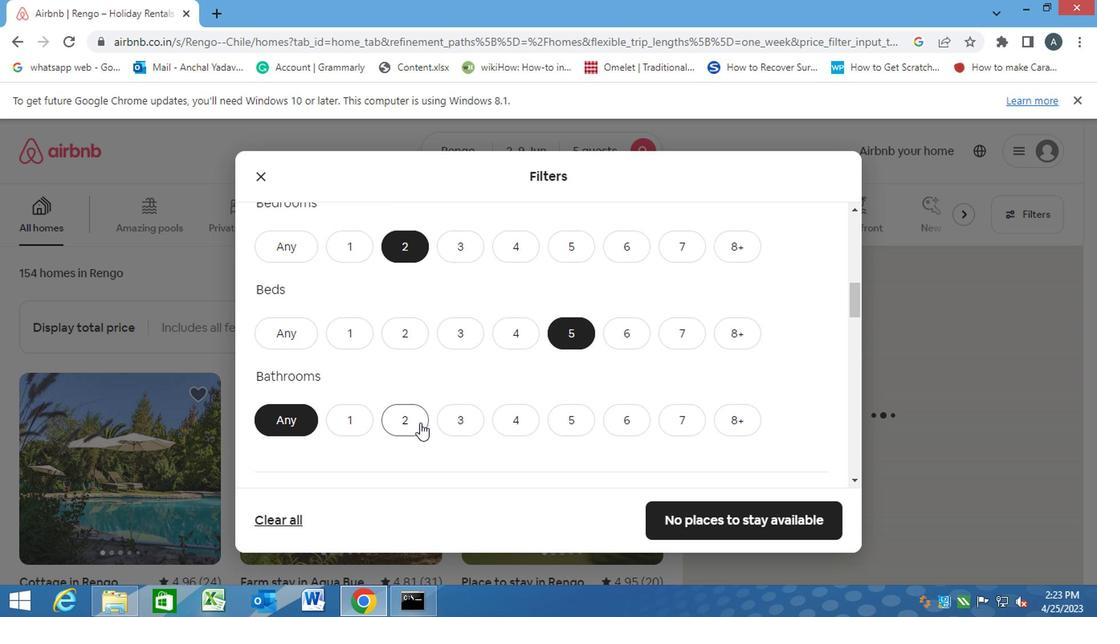 
Action: Mouse pressed left at (405, 409)
Screenshot: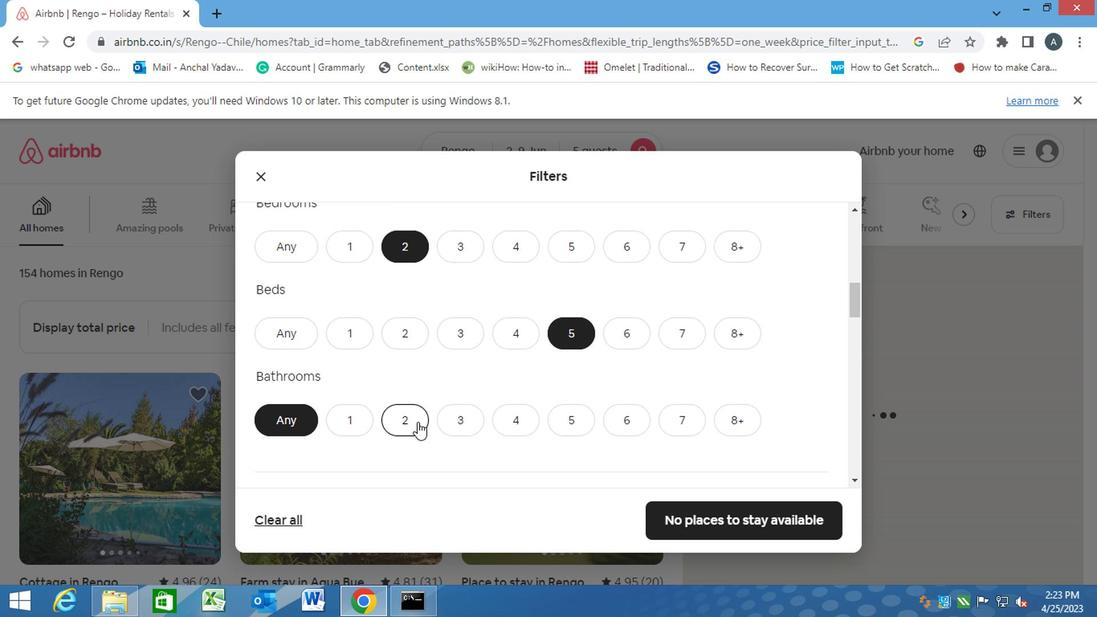 
Action: Mouse moved to (428, 428)
Screenshot: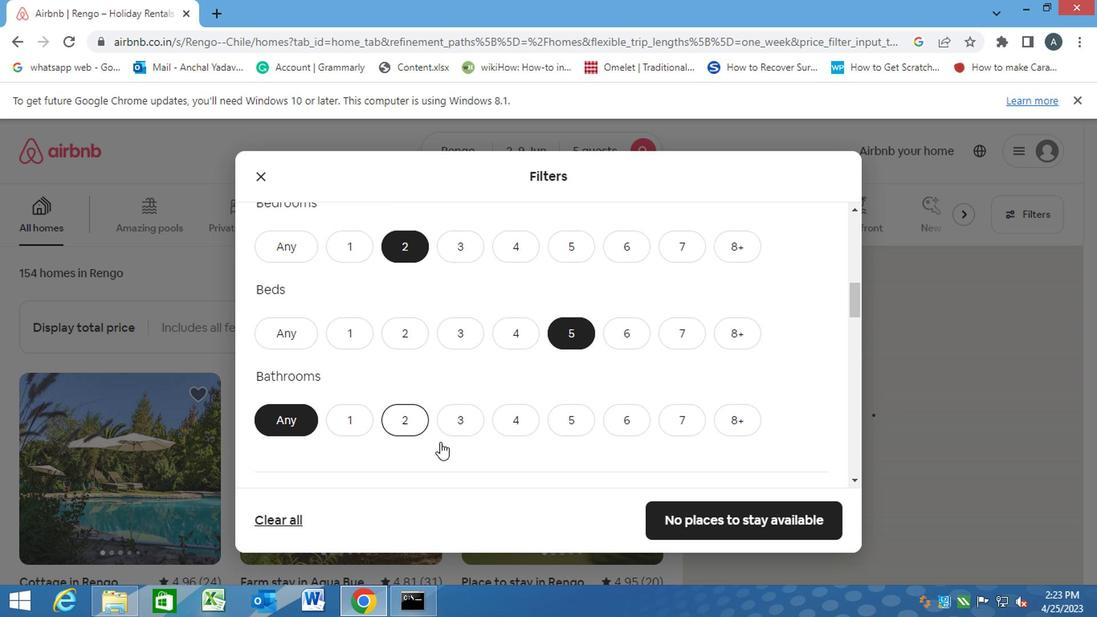 
Action: Mouse scrolled (428, 427) with delta (0, 0)
Screenshot: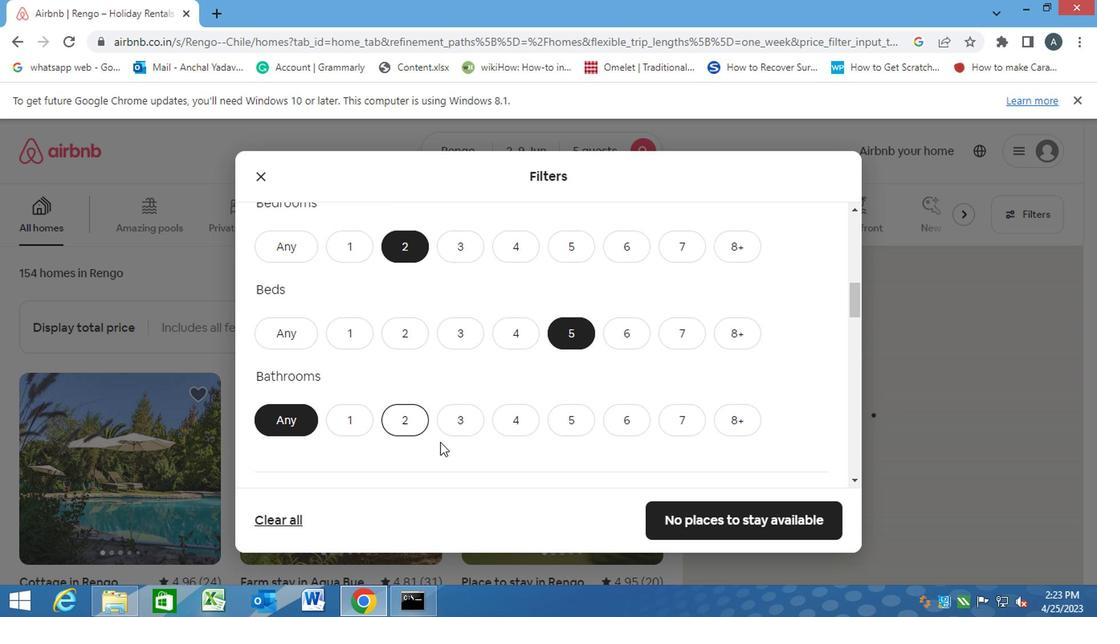
Action: Mouse scrolled (428, 427) with delta (0, 0)
Screenshot: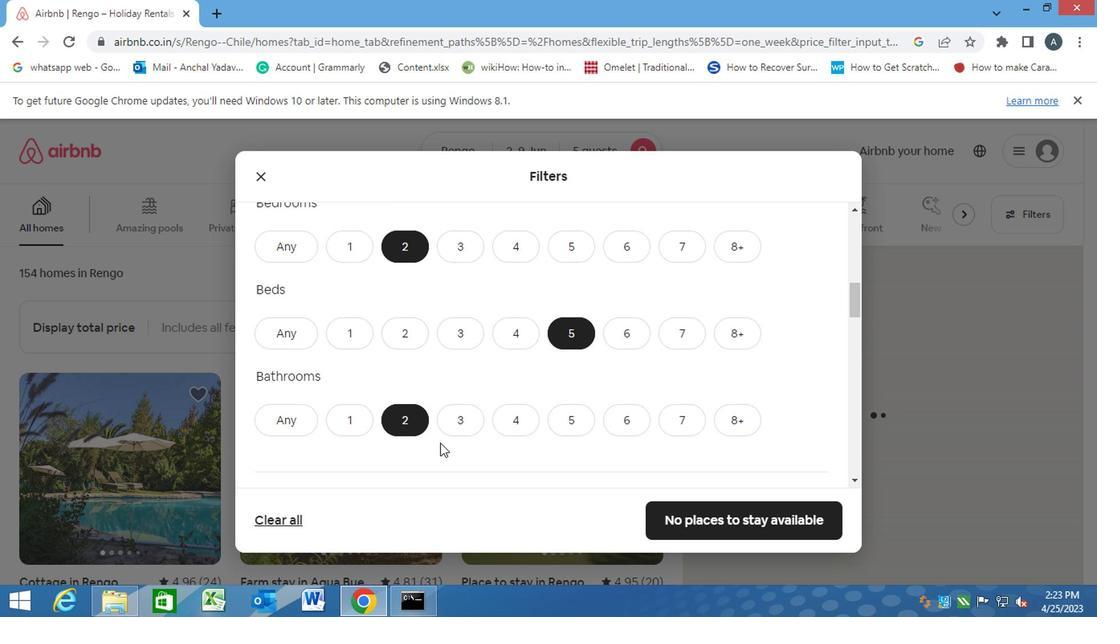 
Action: Mouse scrolled (428, 427) with delta (0, 0)
Screenshot: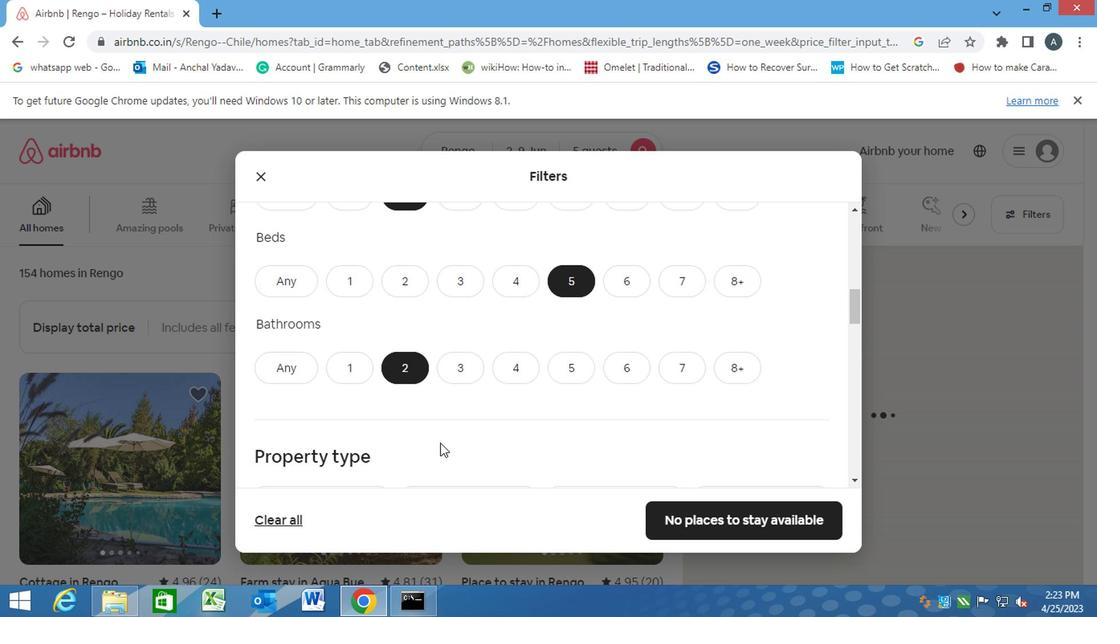 
Action: Mouse moved to (299, 370)
Screenshot: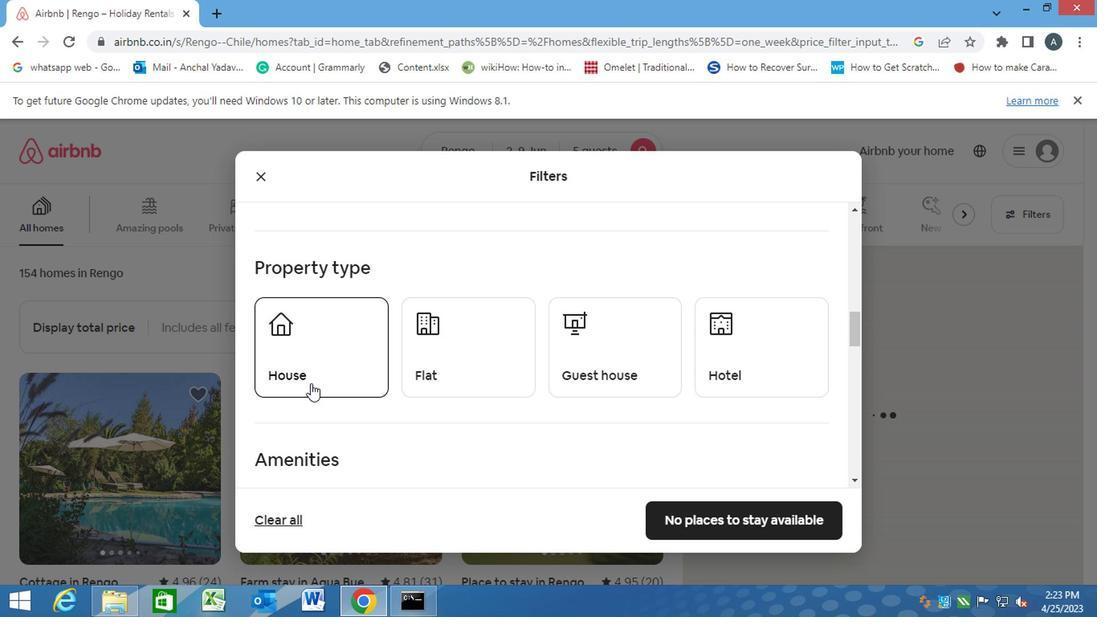
Action: Mouse pressed left at (299, 370)
Screenshot: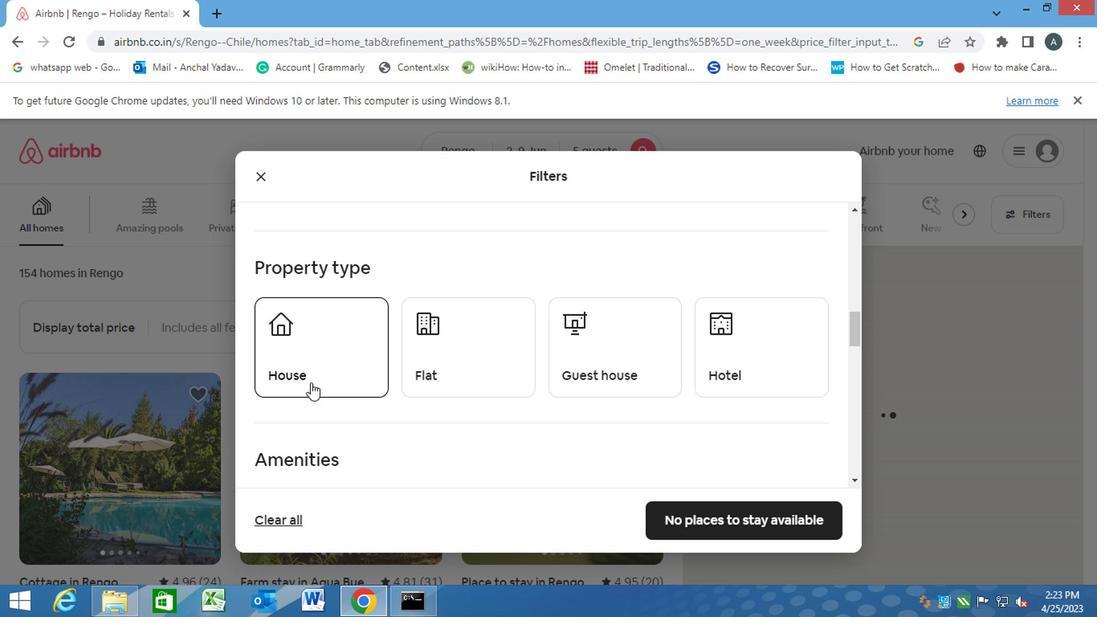 
Action: Mouse moved to (480, 344)
Screenshot: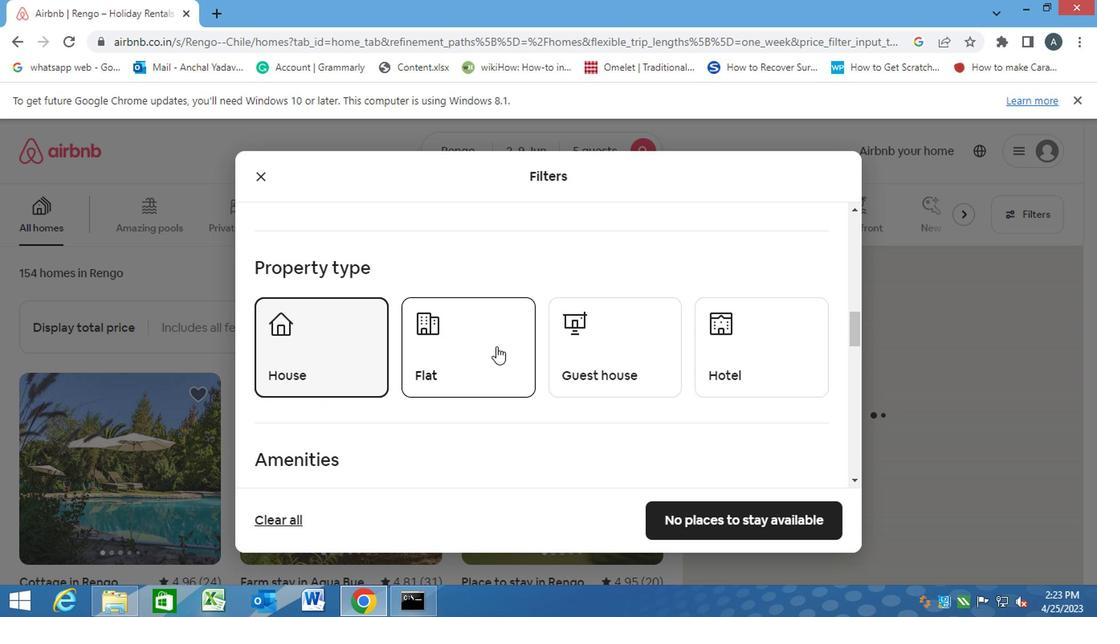 
Action: Mouse pressed left at (480, 344)
Screenshot: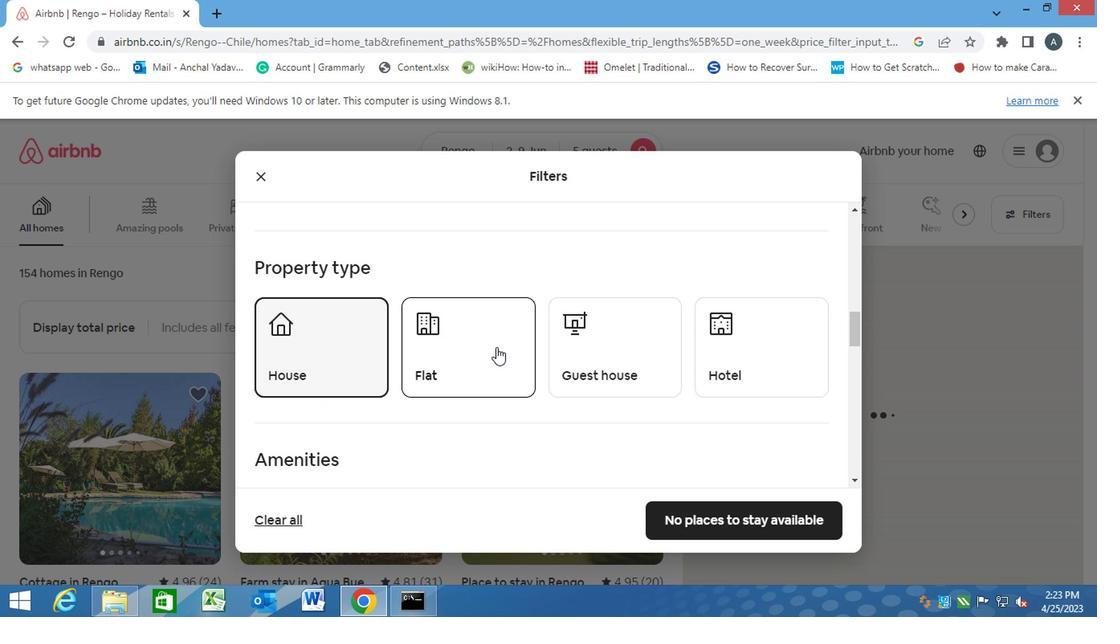 
Action: Mouse moved to (683, 309)
Screenshot: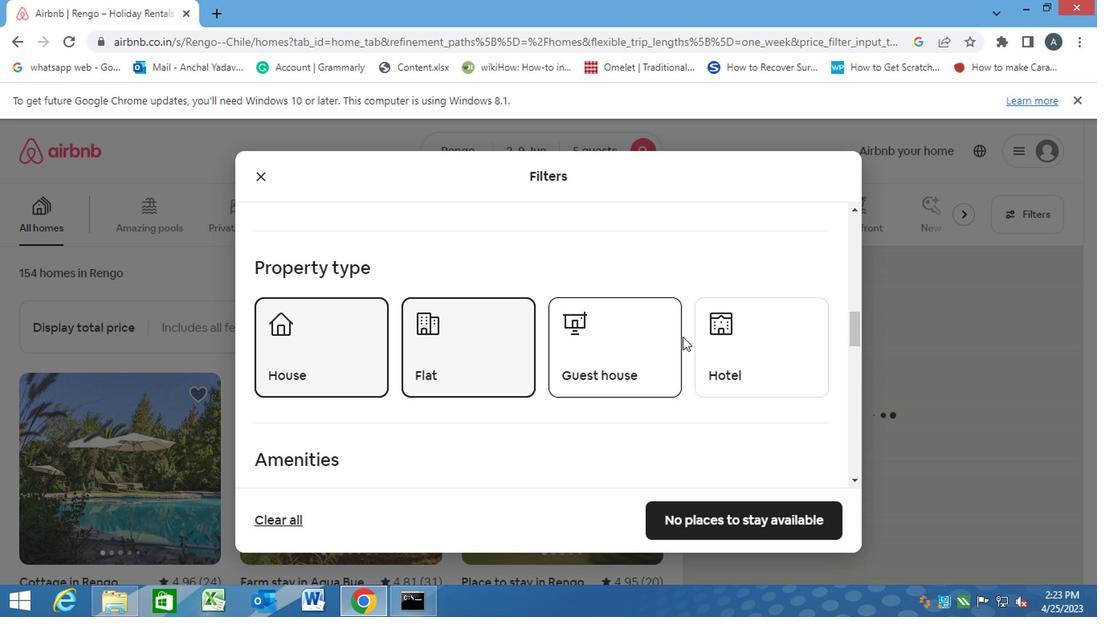
Action: Mouse pressed left at (683, 309)
Screenshot: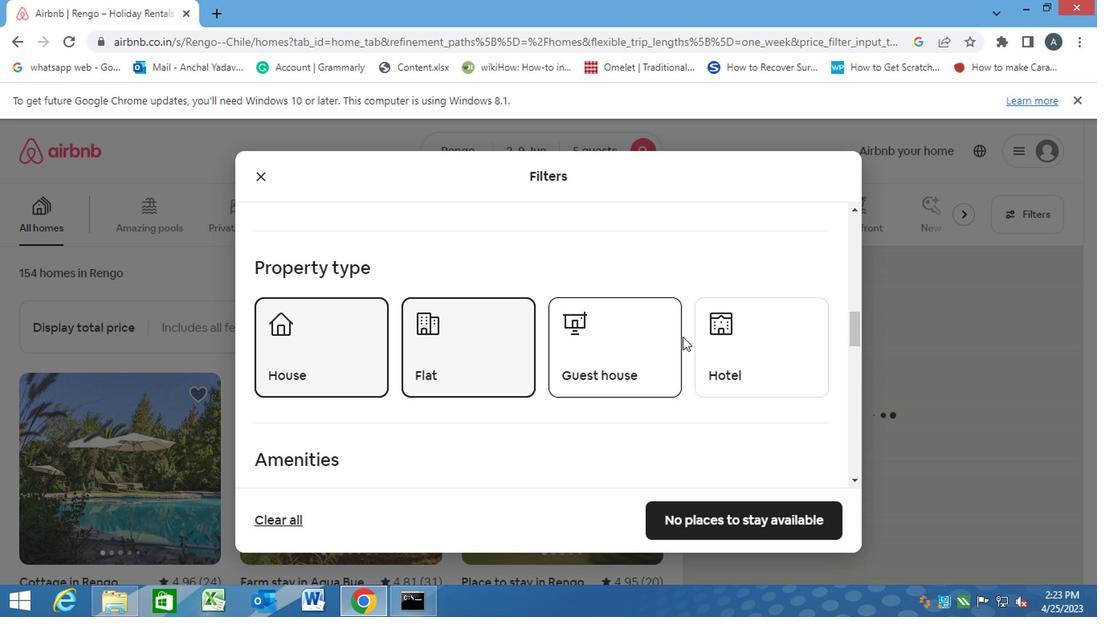 
Action: Mouse moved to (614, 345)
Screenshot: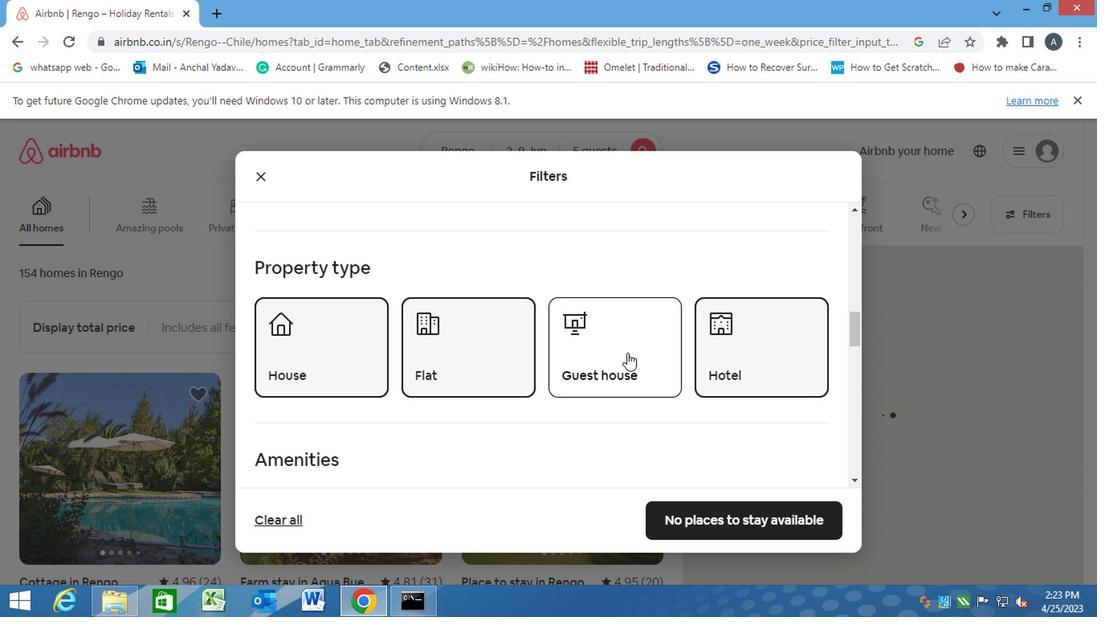
Action: Mouse pressed left at (614, 345)
Screenshot: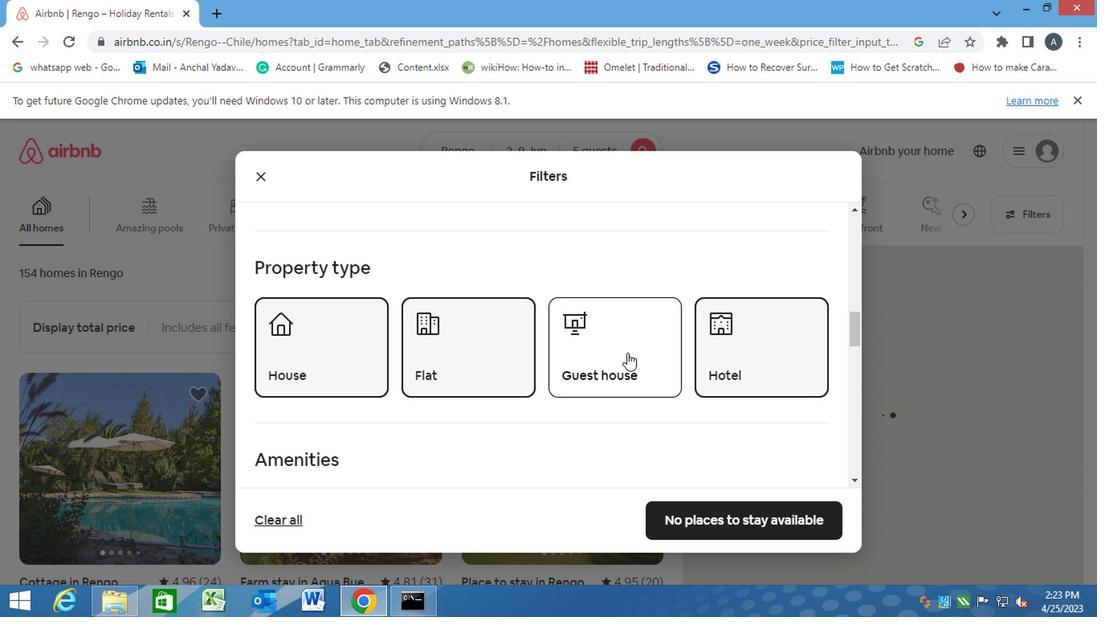 
Action: Mouse moved to (705, 344)
Screenshot: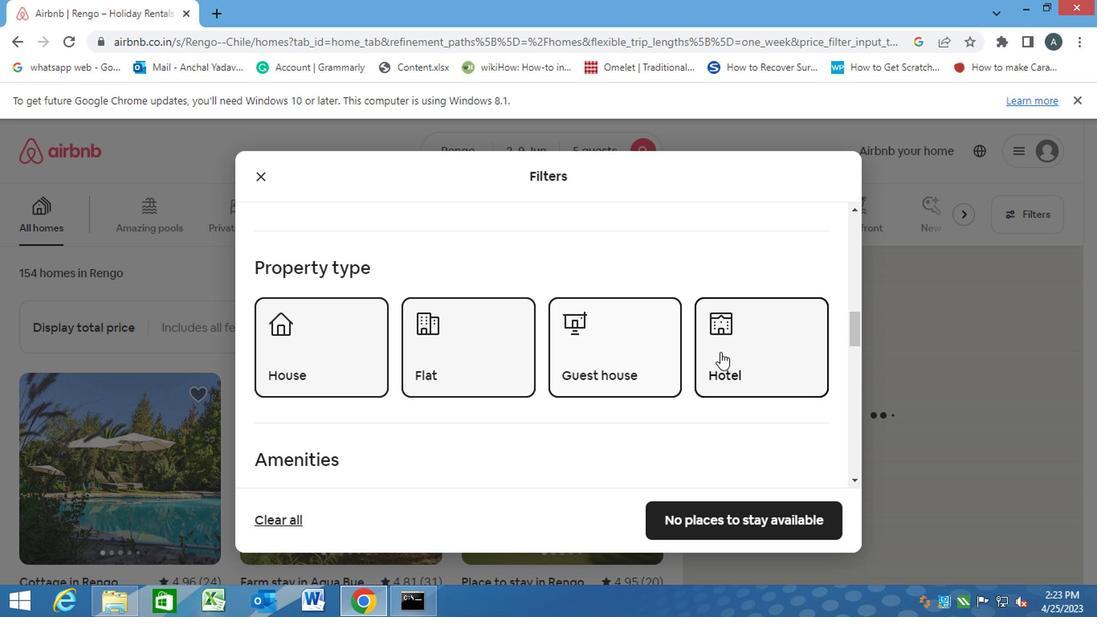 
Action: Mouse pressed left at (705, 344)
Screenshot: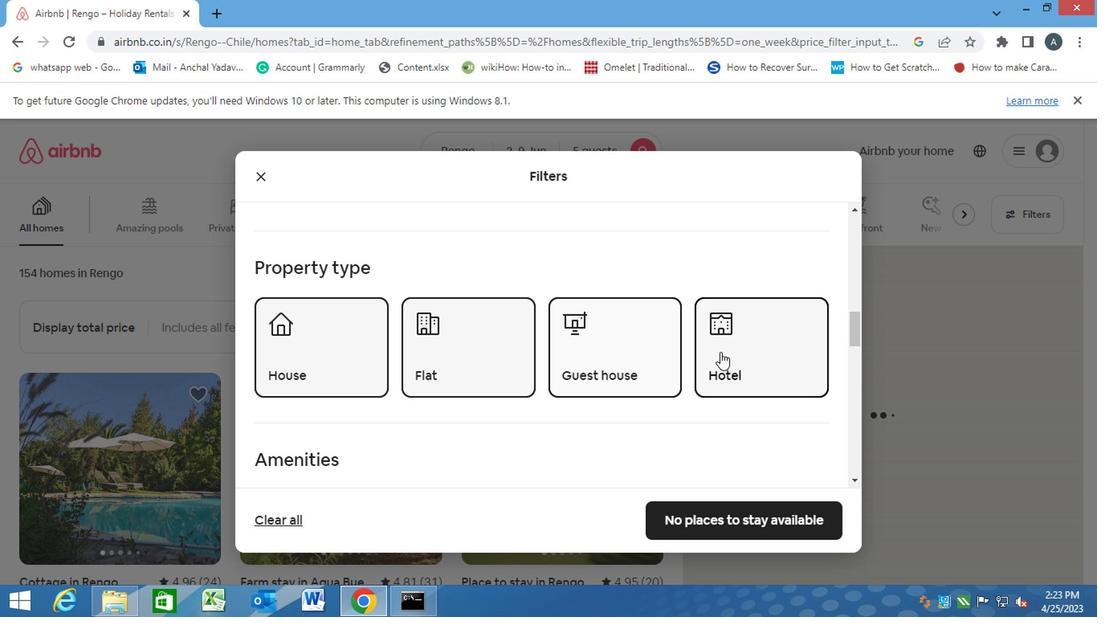 
Action: Mouse moved to (553, 406)
Screenshot: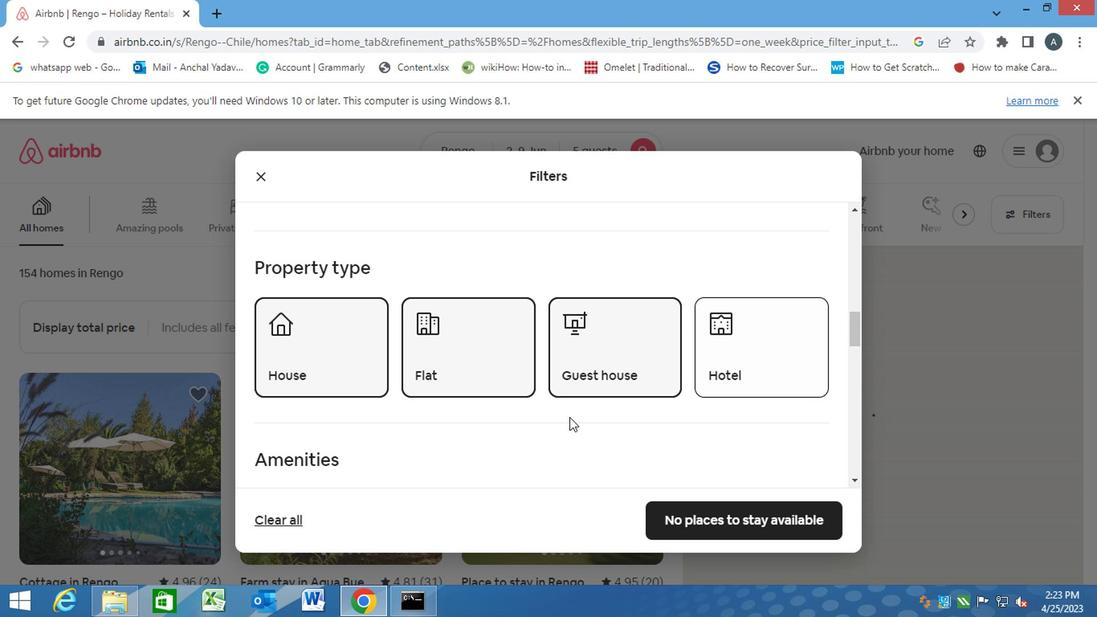 
Action: Mouse scrolled (553, 405) with delta (0, -1)
Screenshot: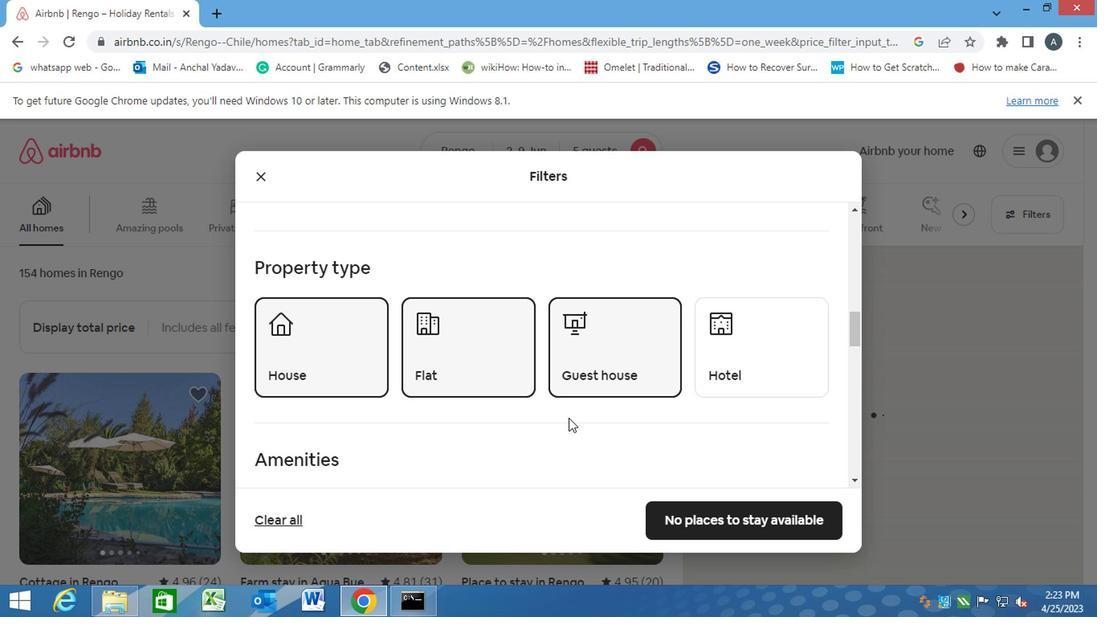 
Action: Mouse moved to (553, 406)
Screenshot: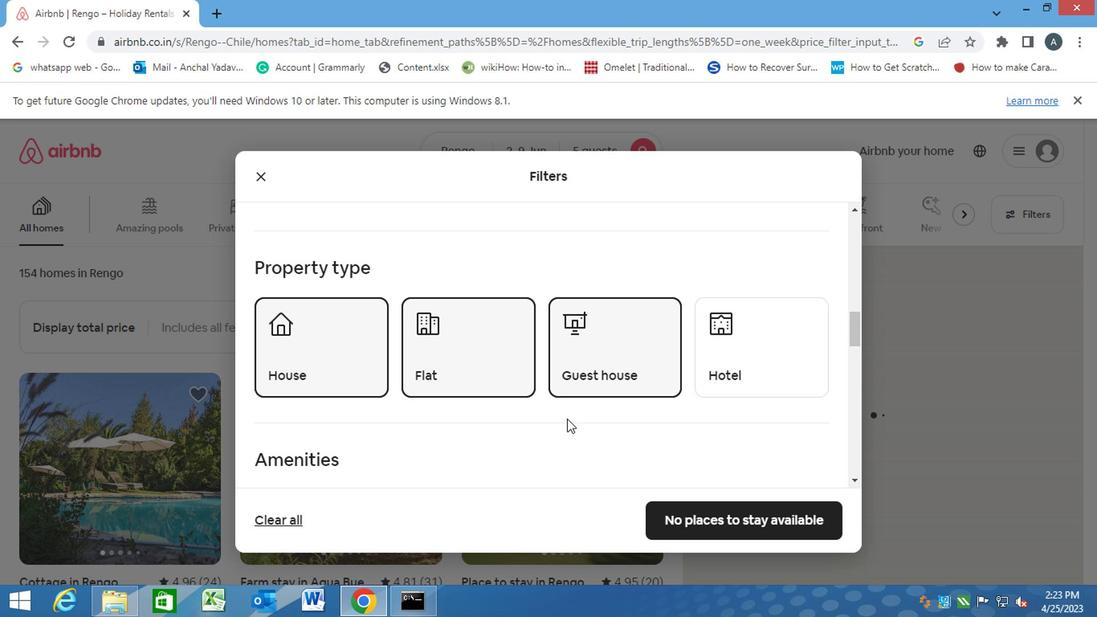 
Action: Mouse scrolled (553, 406) with delta (0, 0)
Screenshot: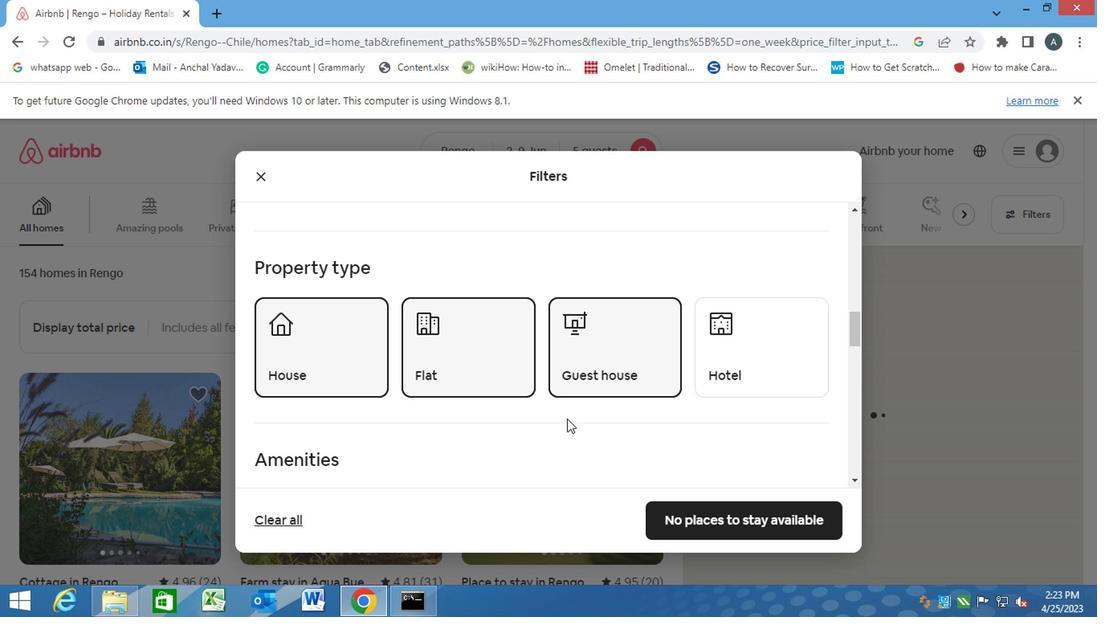 
Action: Mouse moved to (553, 406)
Screenshot: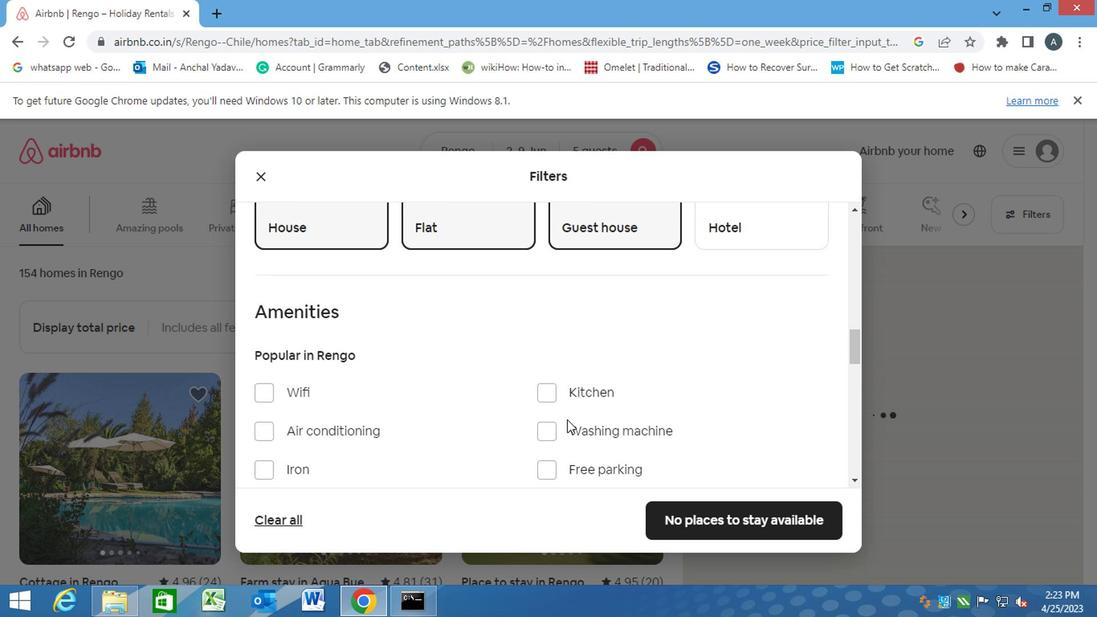 
Action: Mouse scrolled (553, 406) with delta (0, 0)
Screenshot: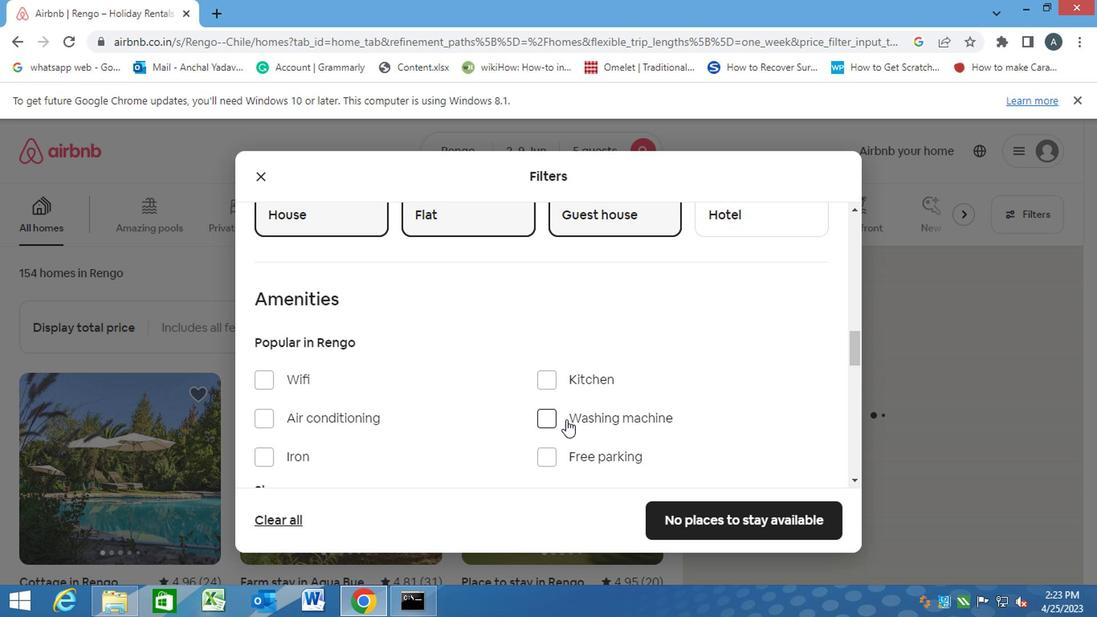 
Action: Mouse scrolled (553, 406) with delta (0, 0)
Screenshot: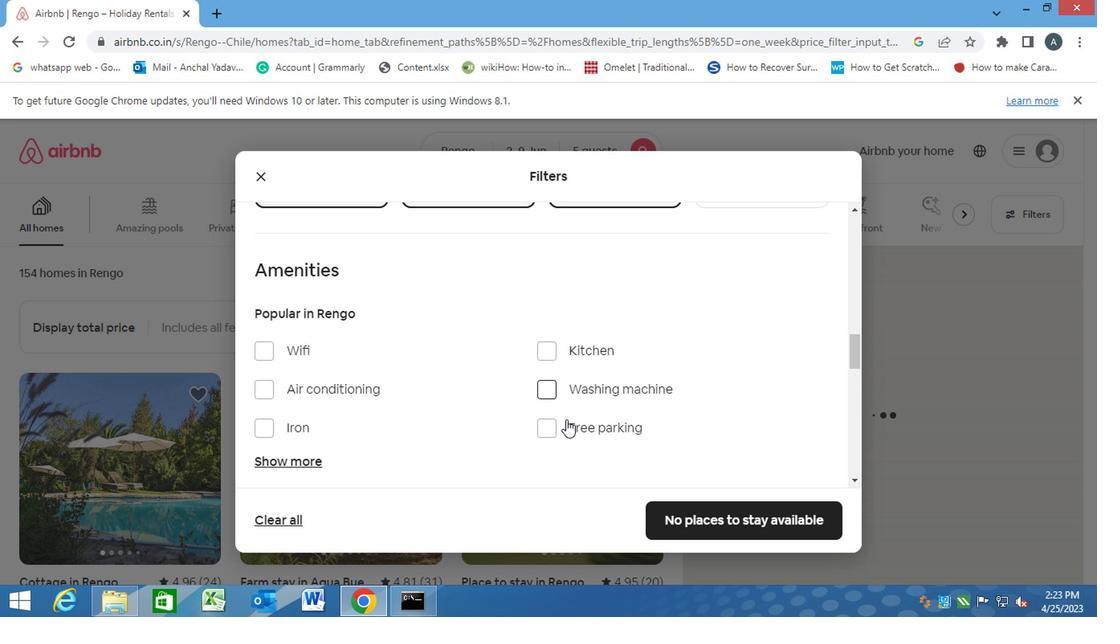 
Action: Mouse moved to (252, 226)
Screenshot: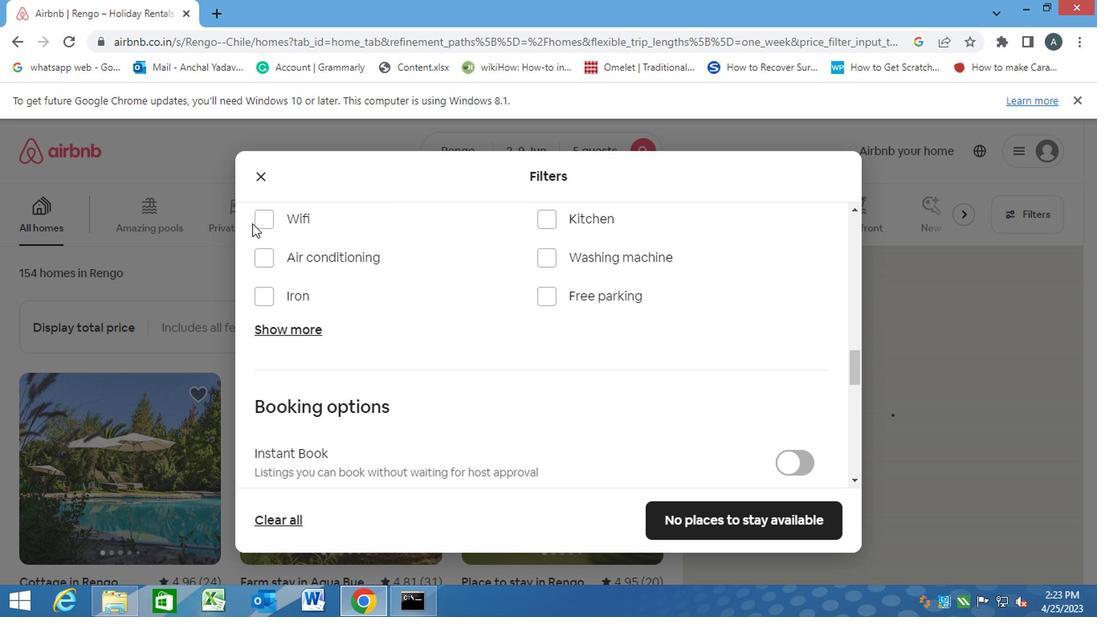
Action: Mouse pressed left at (252, 226)
Screenshot: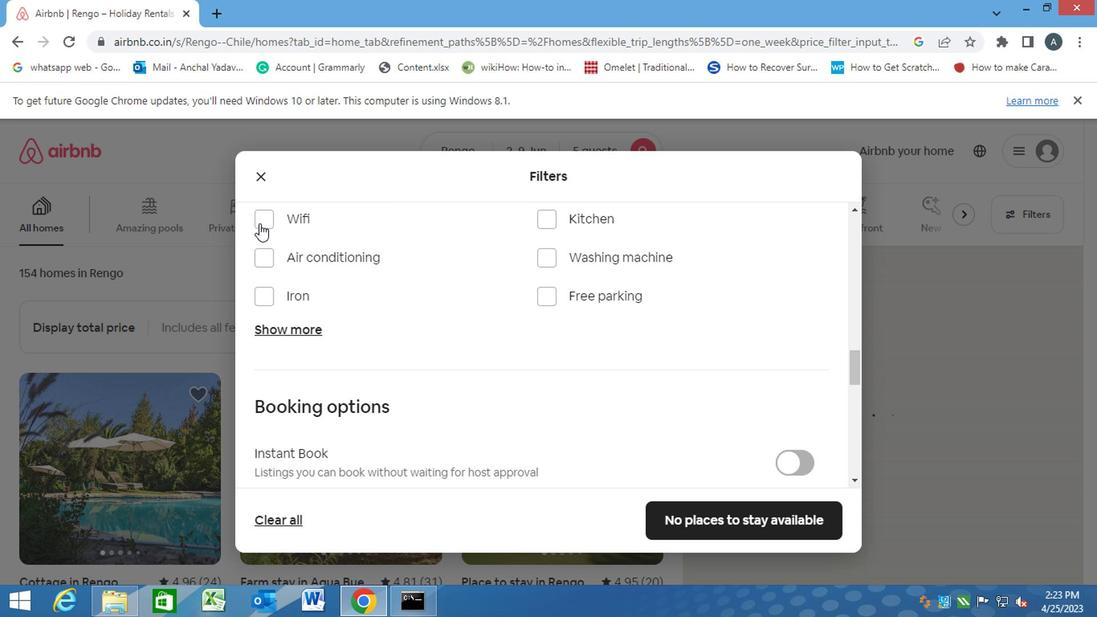 
Action: Mouse moved to (338, 294)
Screenshot: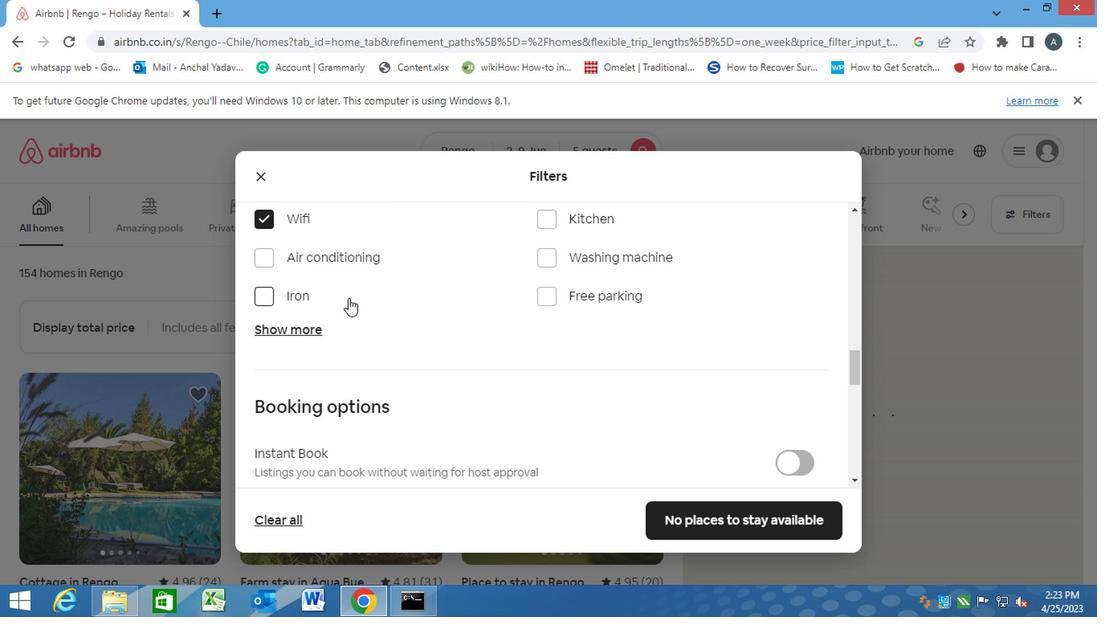 
Action: Mouse scrolled (338, 294) with delta (0, 0)
Screenshot: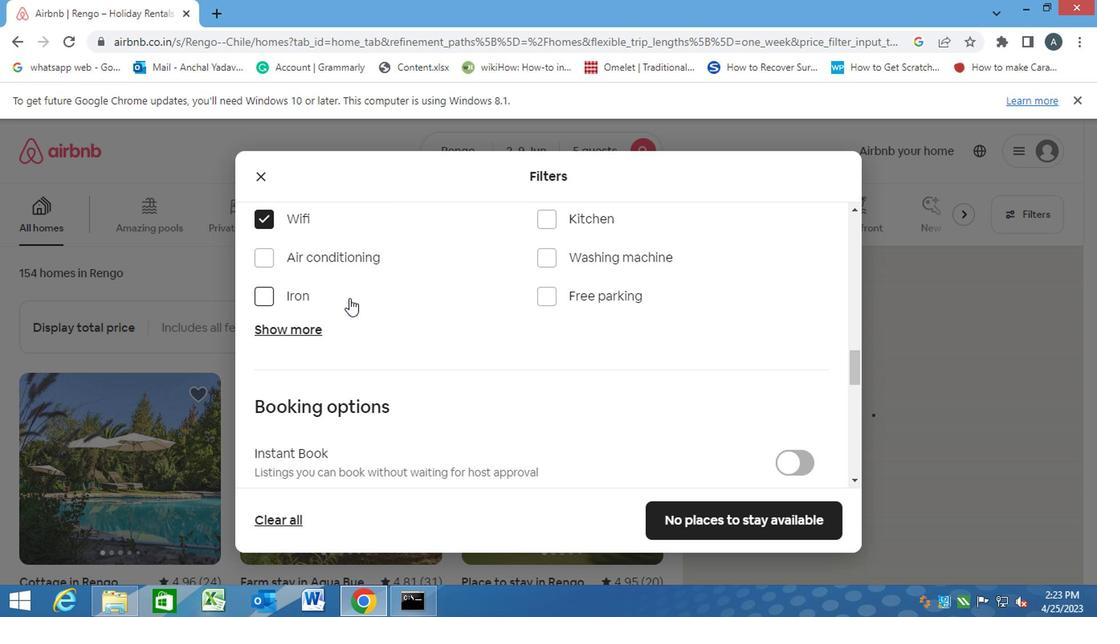 
Action: Mouse moved to (340, 295)
Screenshot: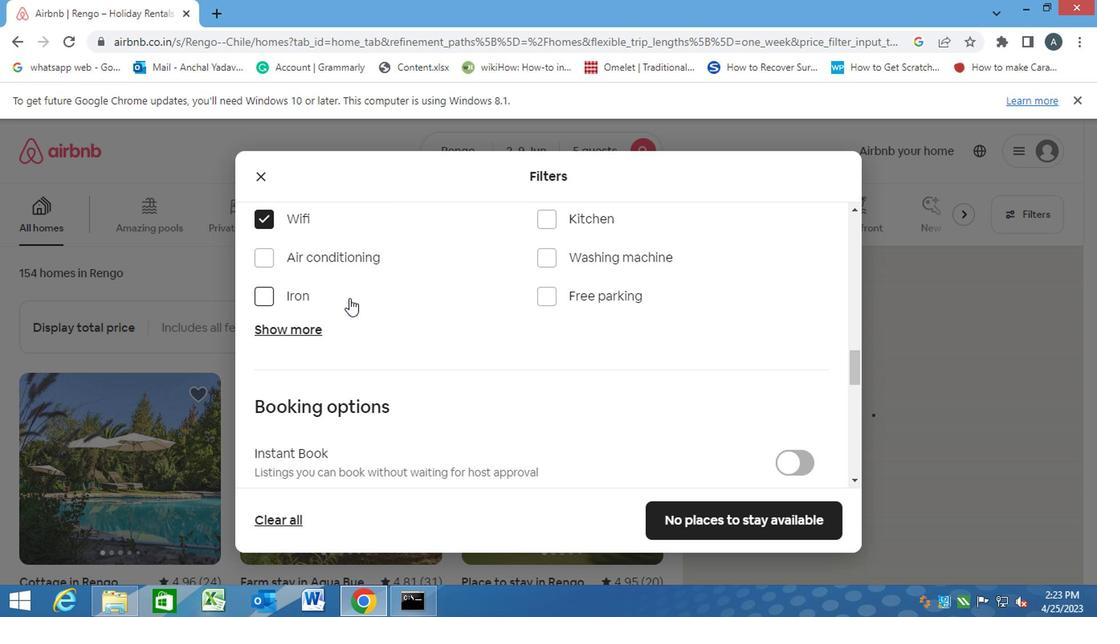 
Action: Mouse scrolled (340, 294) with delta (0, 0)
Screenshot: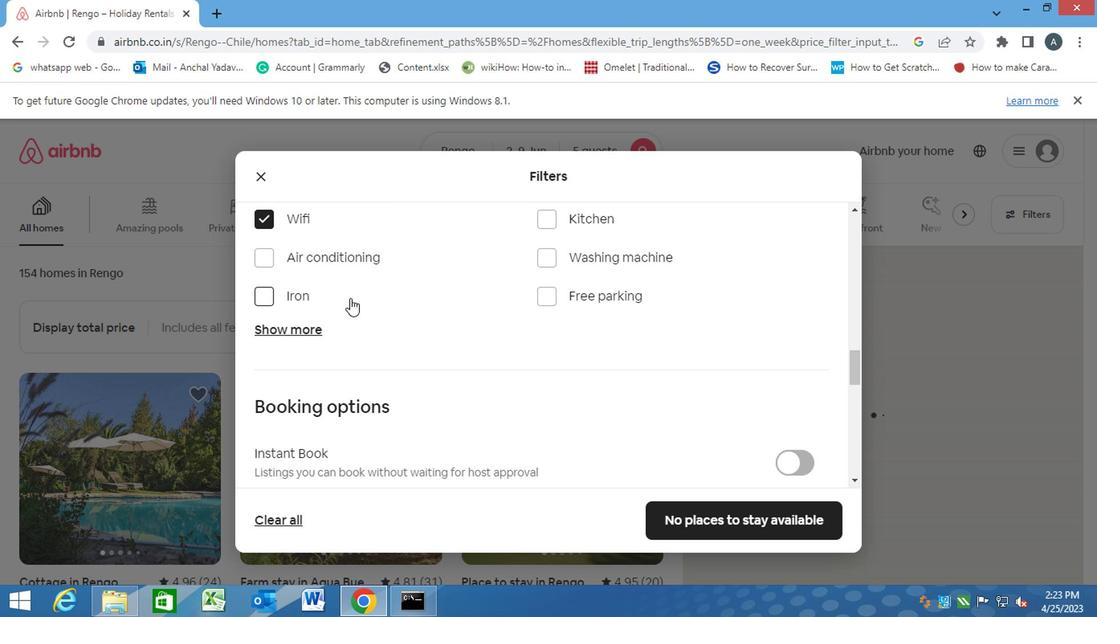 
Action: Mouse scrolled (340, 294) with delta (0, 0)
Screenshot: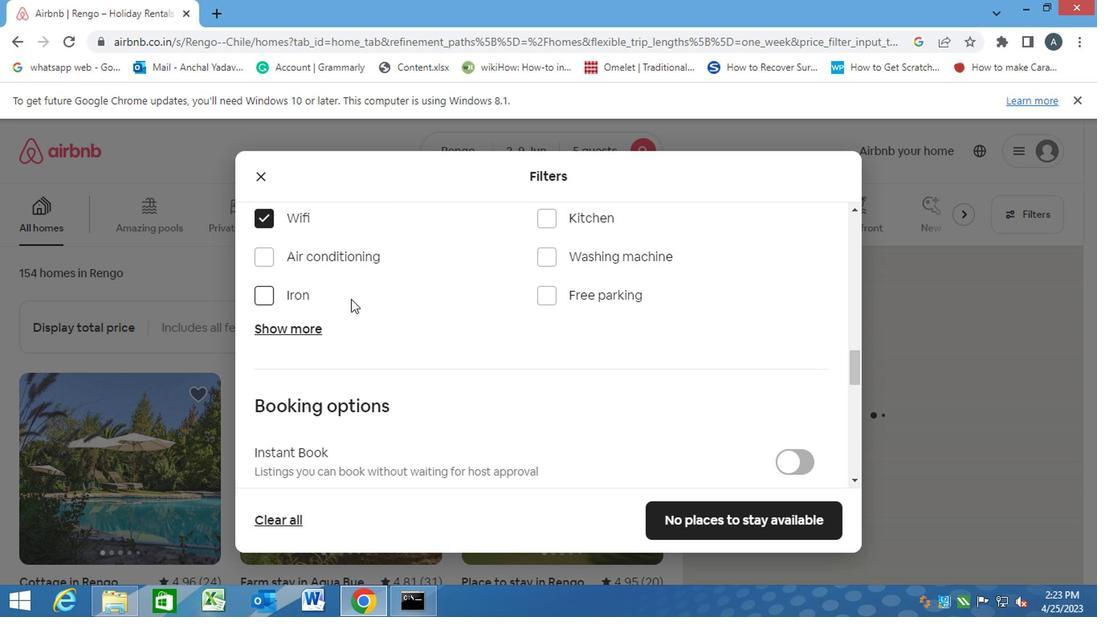 
Action: Mouse moved to (772, 269)
Screenshot: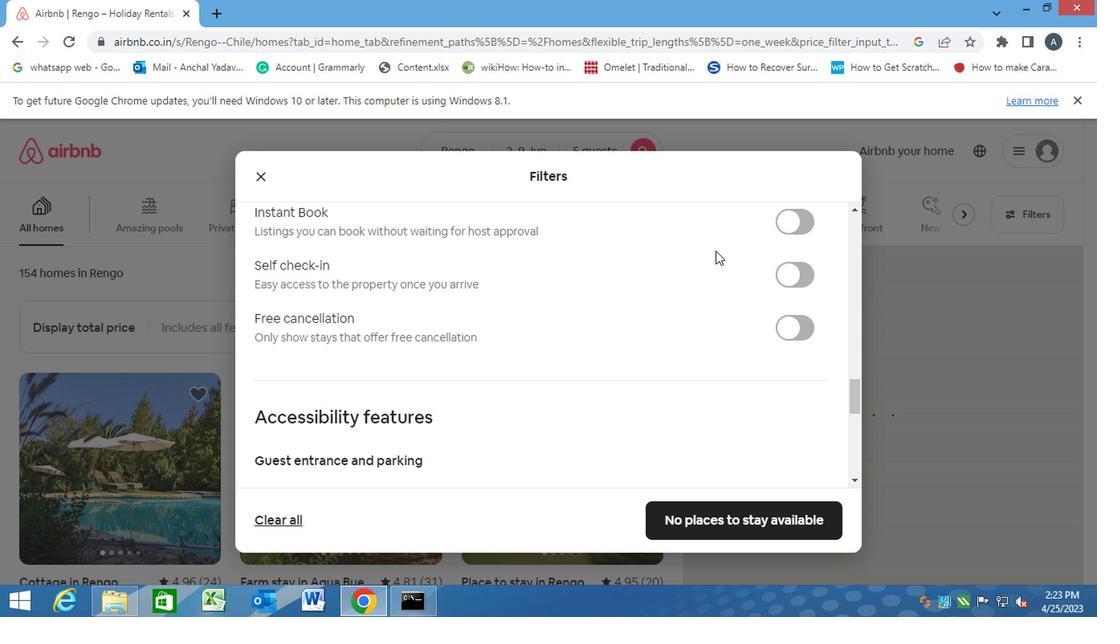 
Action: Mouse pressed left at (772, 269)
Screenshot: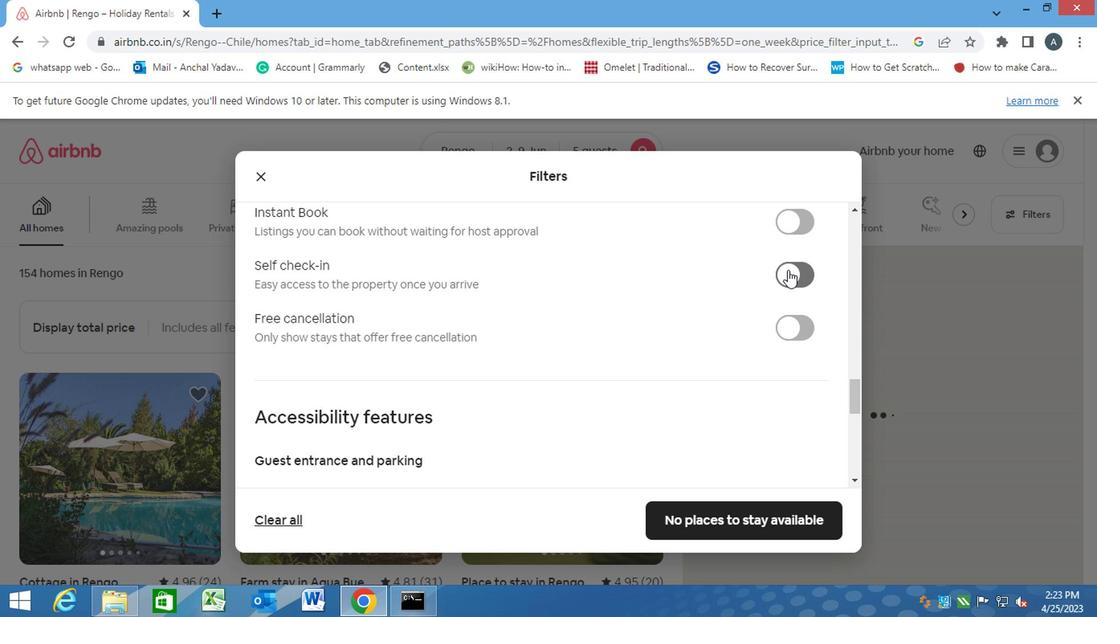 
Action: Mouse moved to (653, 285)
Screenshot: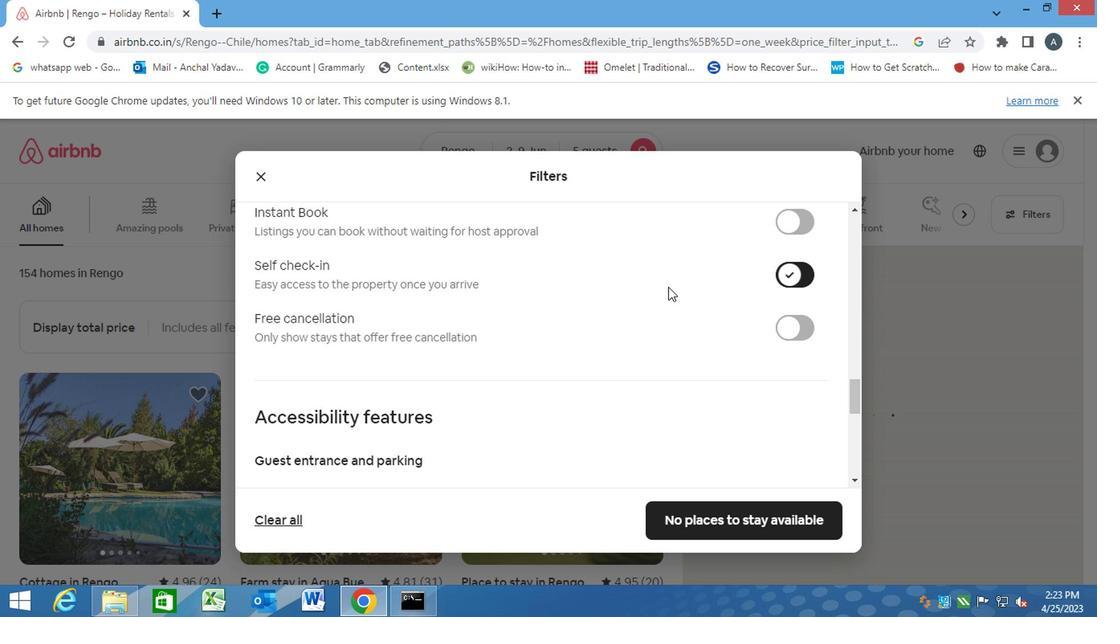 
Action: Mouse scrolled (653, 284) with delta (0, 0)
Screenshot: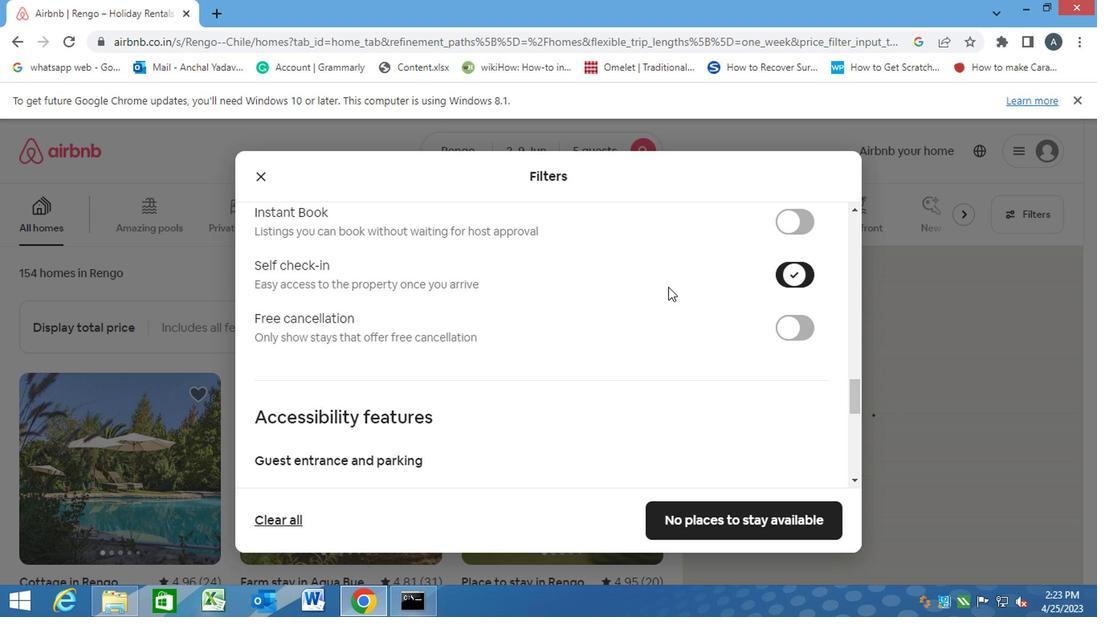 
Action: Mouse moved to (652, 287)
Screenshot: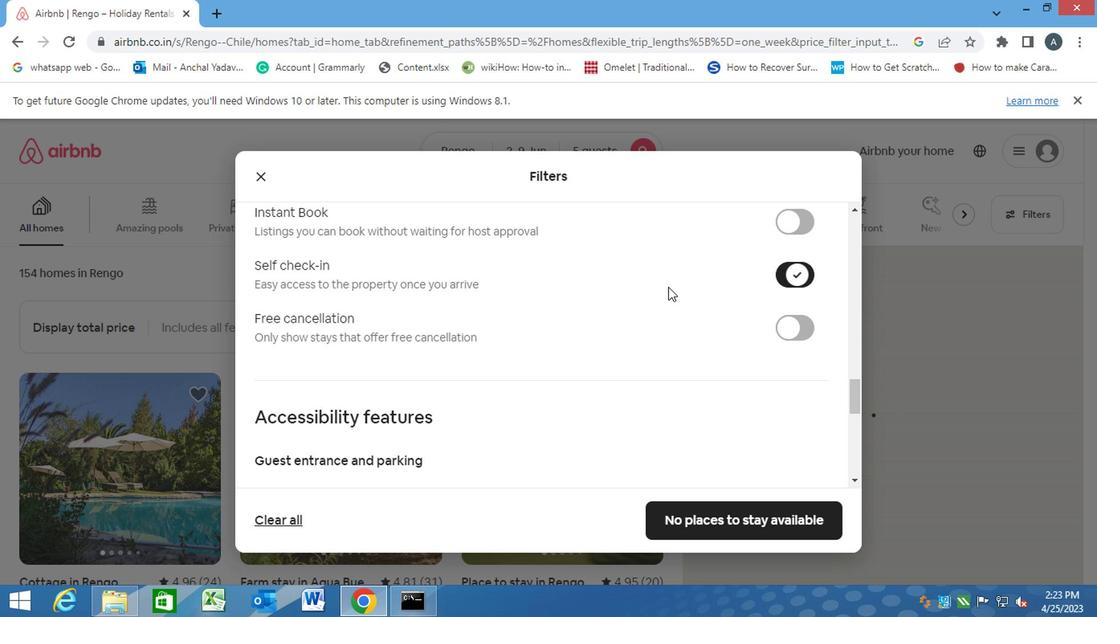 
Action: Mouse scrolled (652, 286) with delta (0, 0)
Screenshot: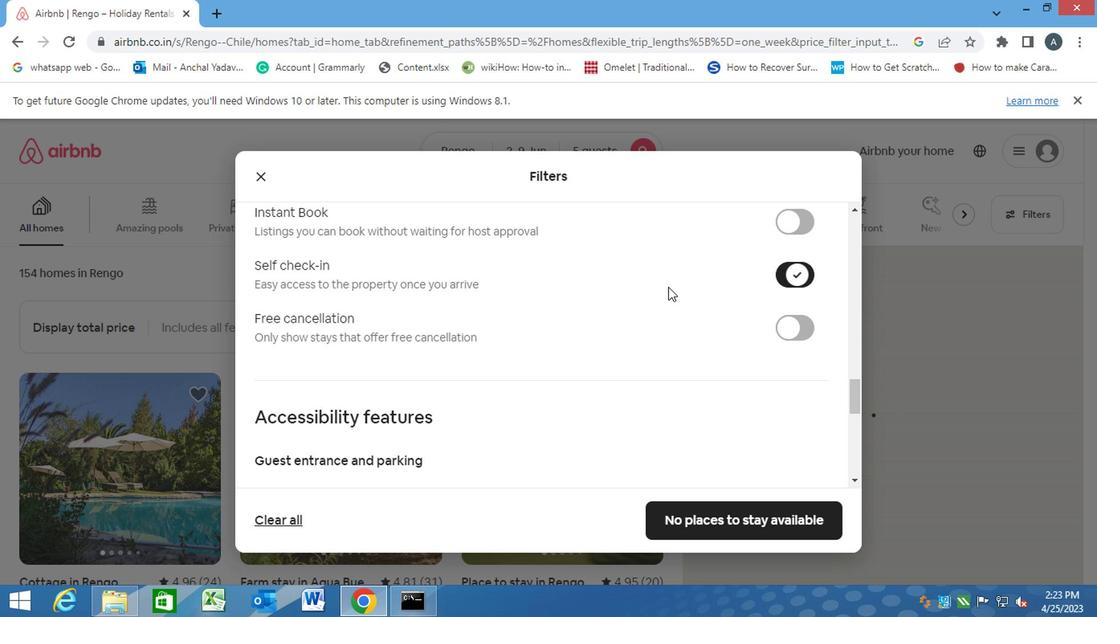 
Action: Mouse moved to (646, 289)
Screenshot: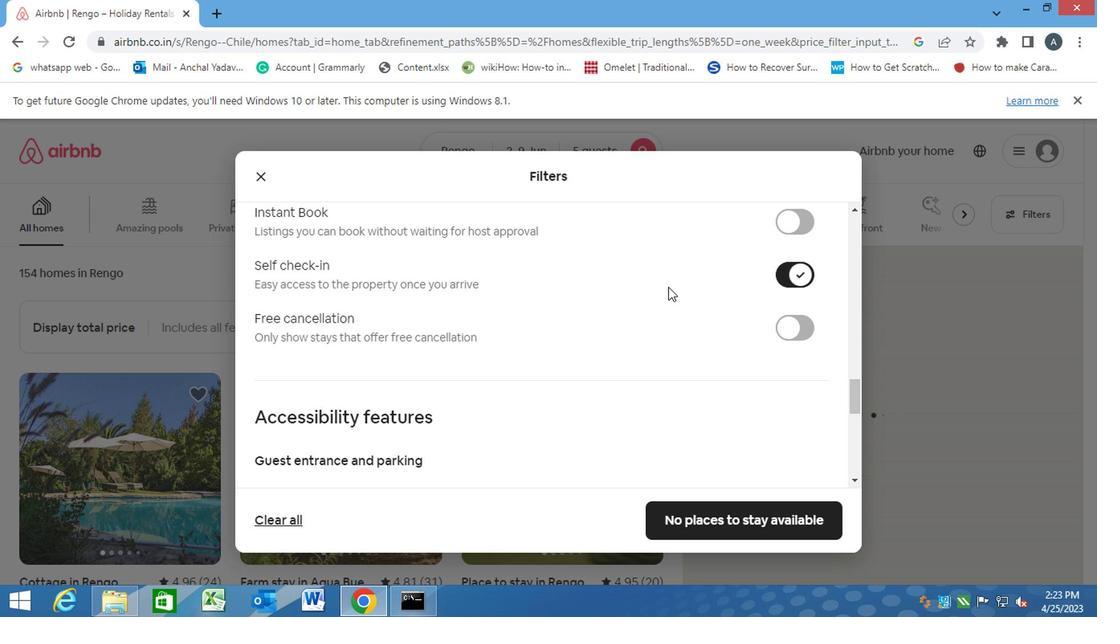 
Action: Mouse scrolled (646, 289) with delta (0, 0)
Screenshot: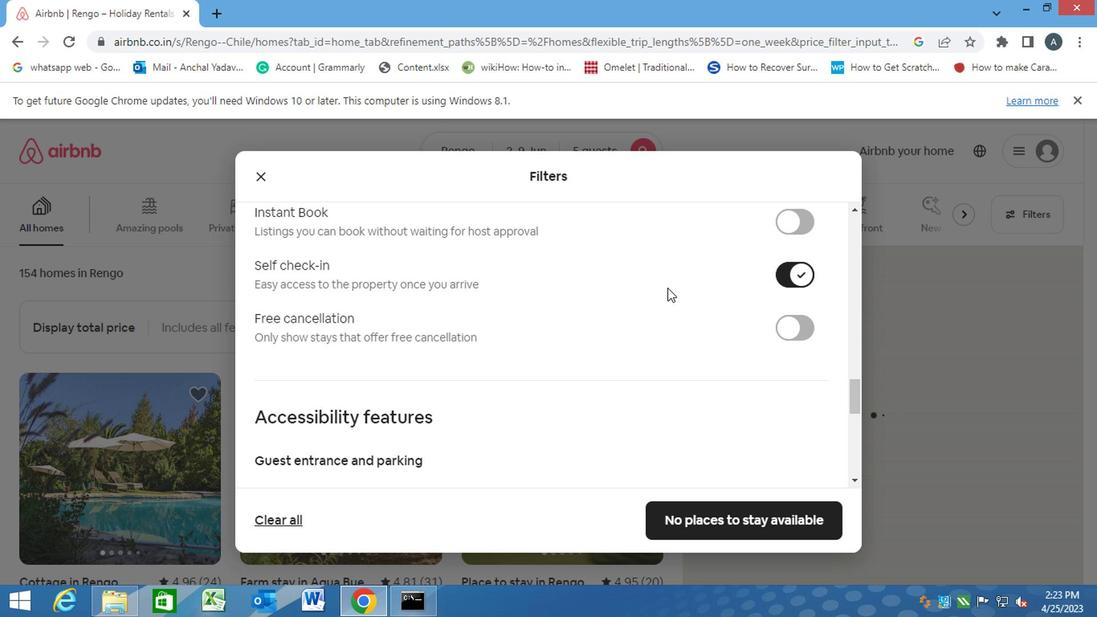 
Action: Mouse moved to (549, 298)
Screenshot: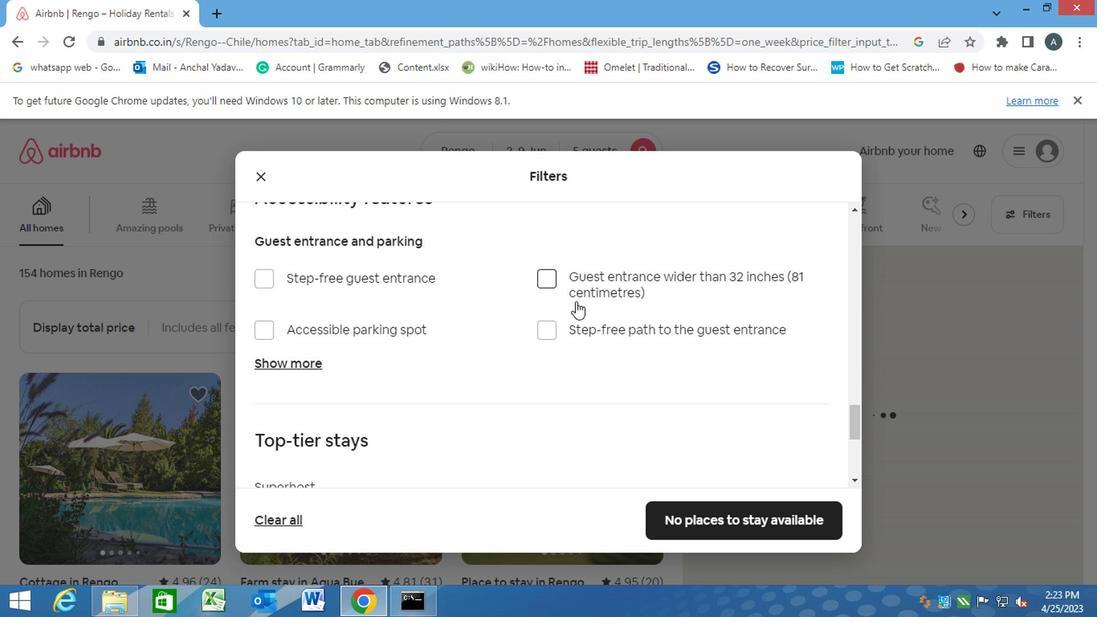 
Action: Mouse scrolled (549, 297) with delta (0, -1)
Screenshot: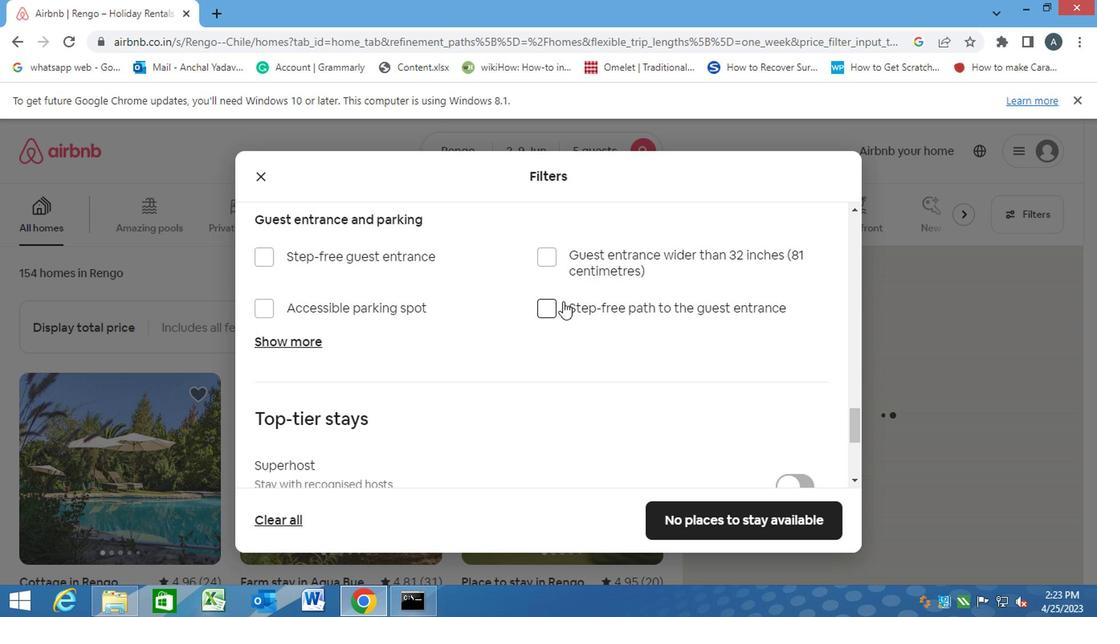 
Action: Mouse scrolled (549, 297) with delta (0, -1)
Screenshot: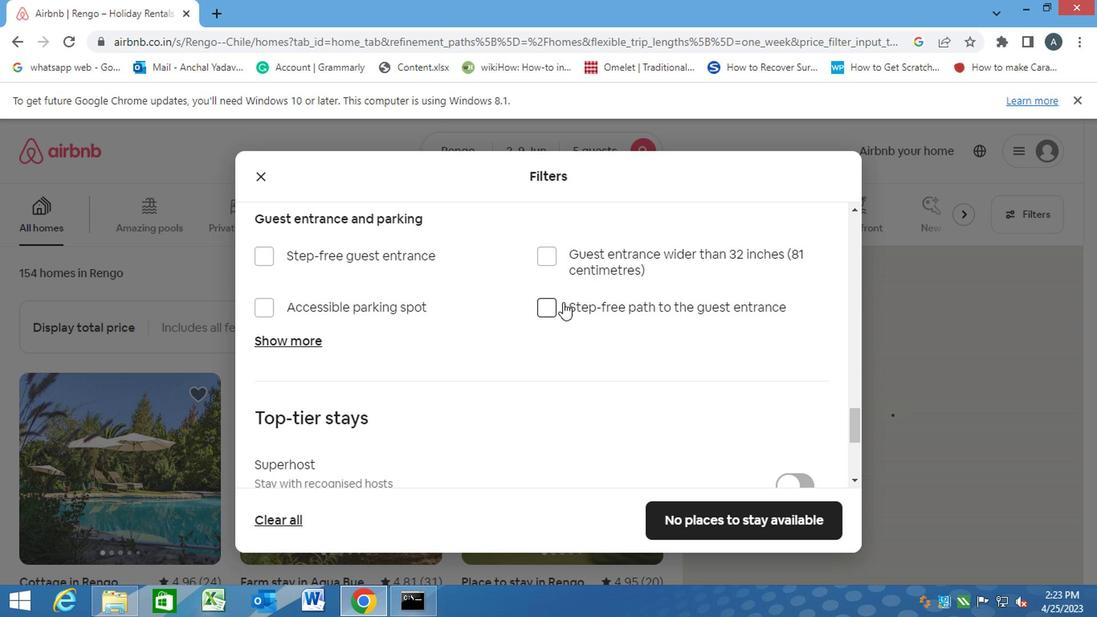 
Action: Mouse moved to (535, 314)
Screenshot: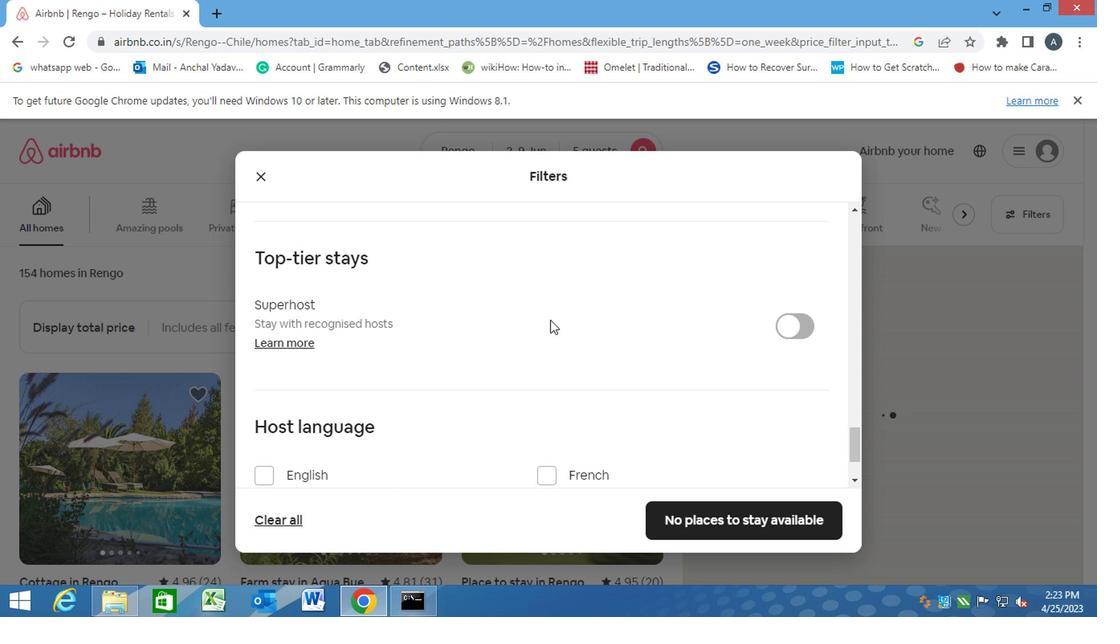 
Action: Mouse scrolled (535, 314) with delta (0, 0)
Screenshot: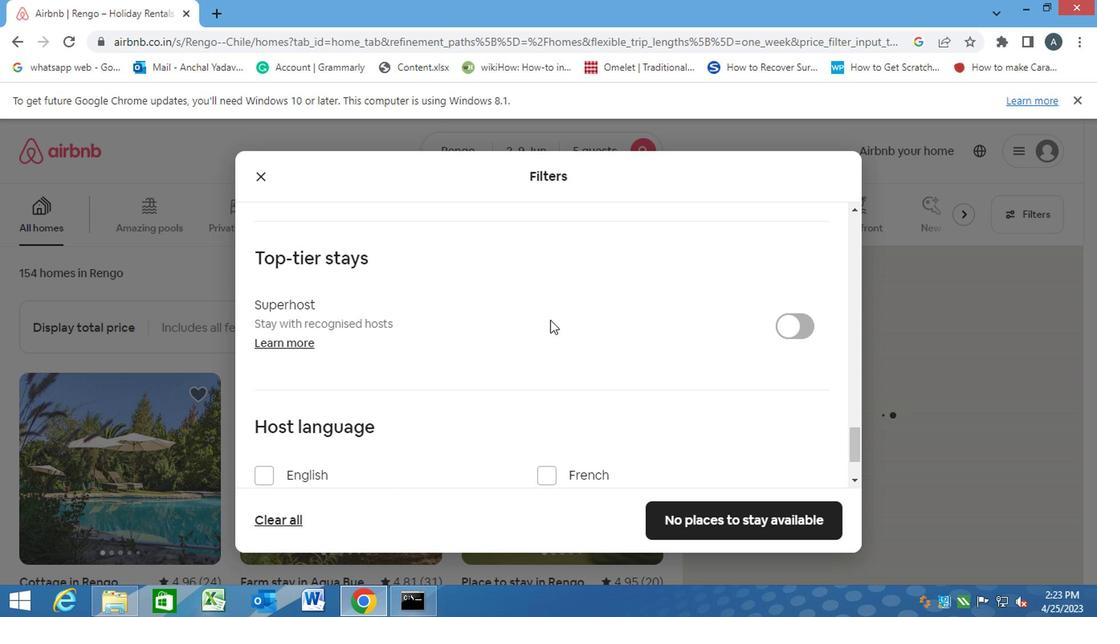 
Action: Mouse scrolled (535, 314) with delta (0, 0)
Screenshot: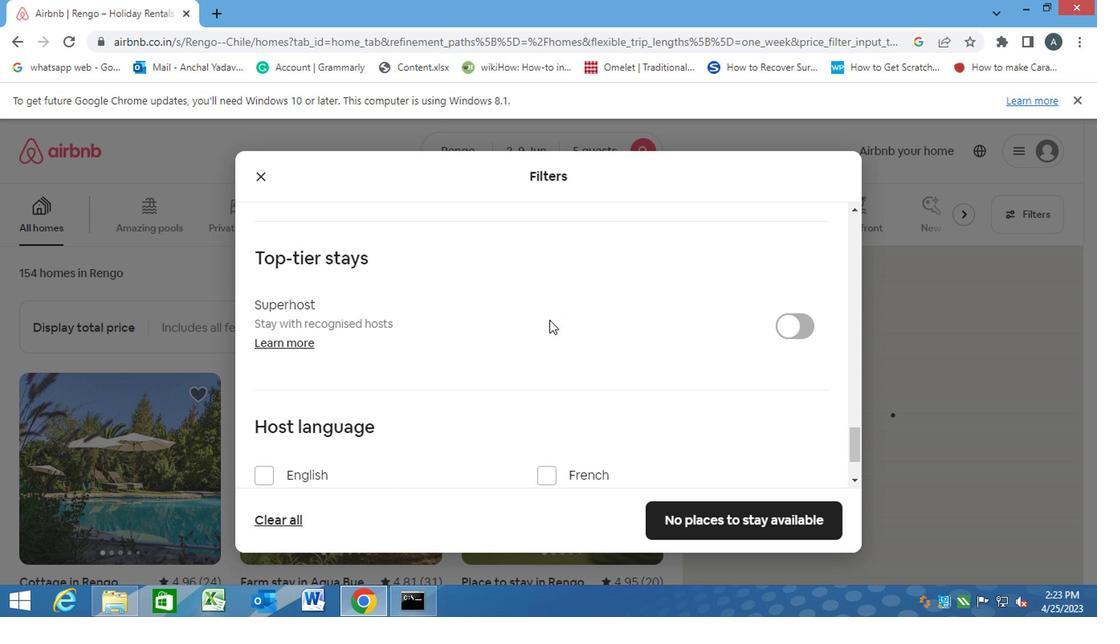 
Action: Mouse moved to (245, 365)
Screenshot: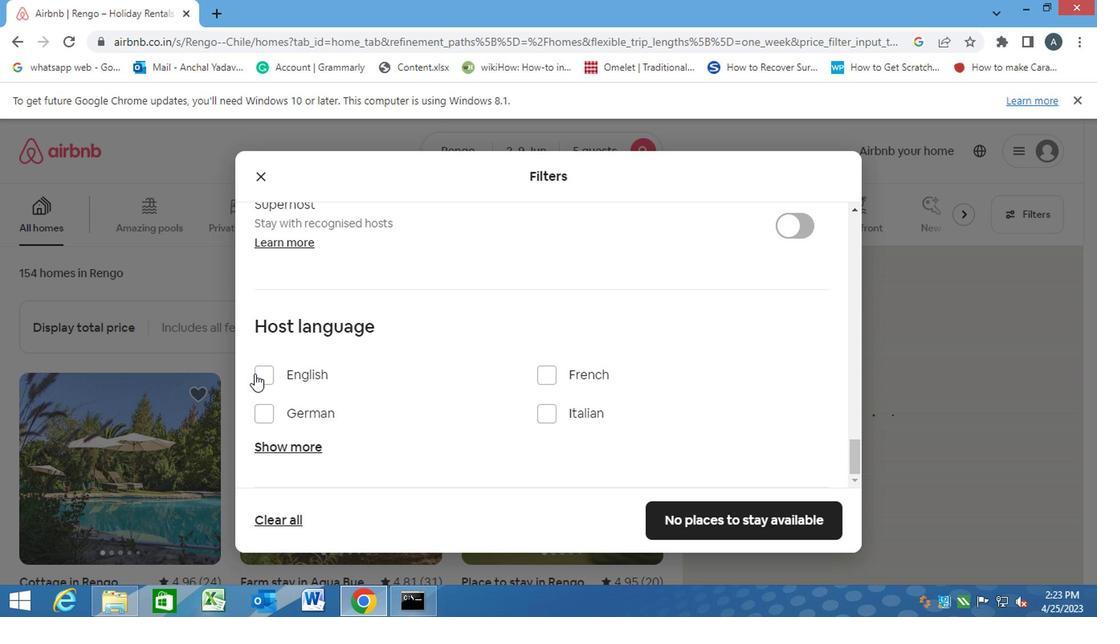 
Action: Mouse pressed left at (245, 365)
Screenshot: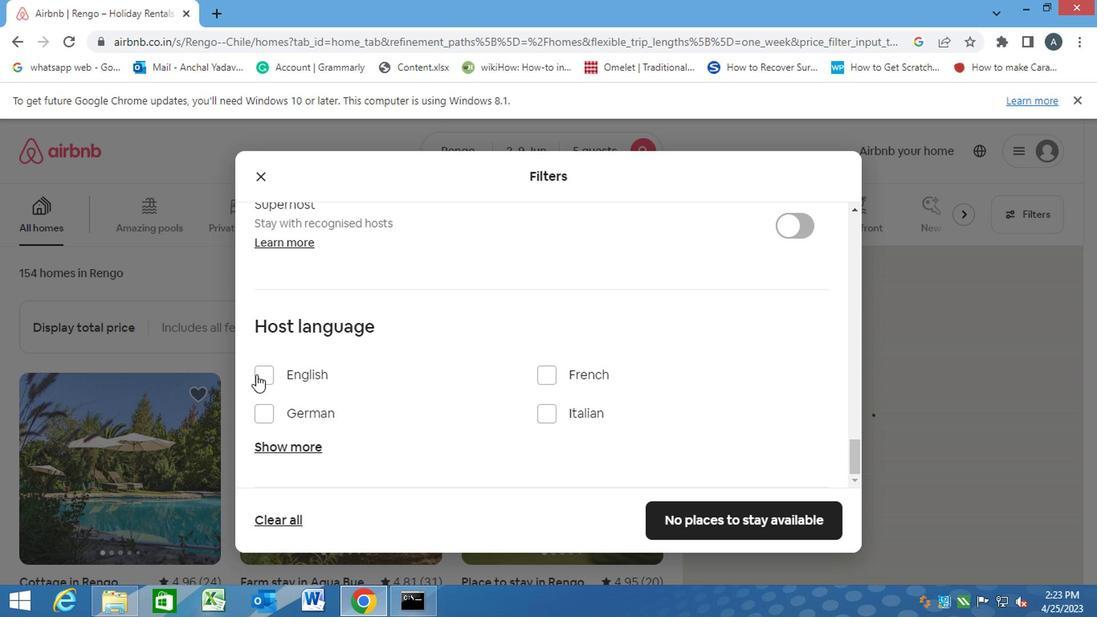 
Action: Mouse moved to (664, 498)
Screenshot: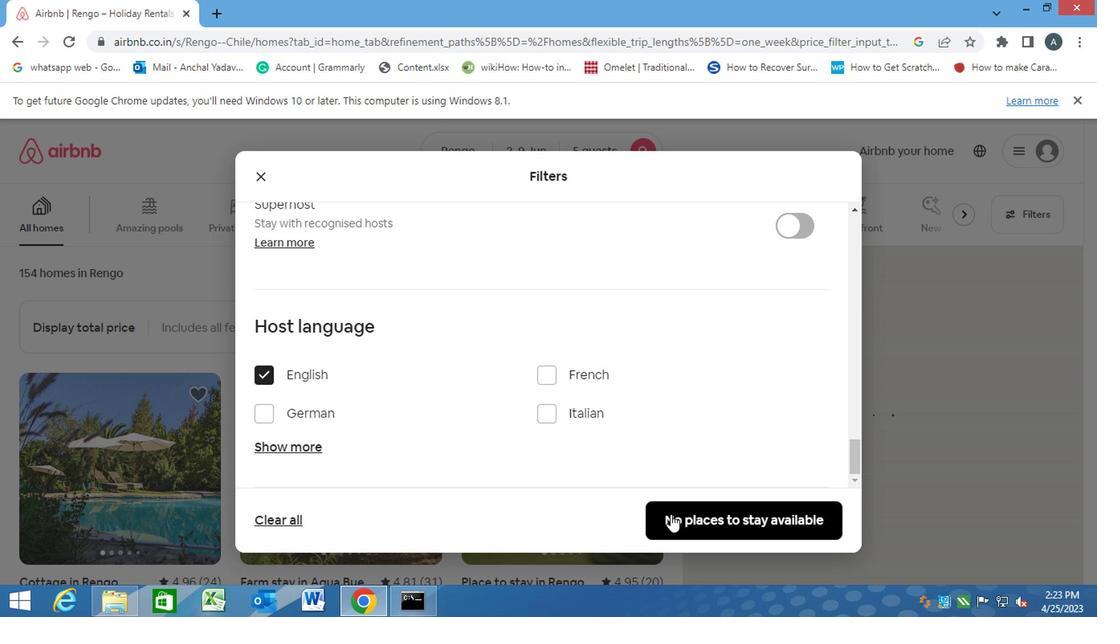 
Action: Mouse pressed left at (664, 498)
Screenshot: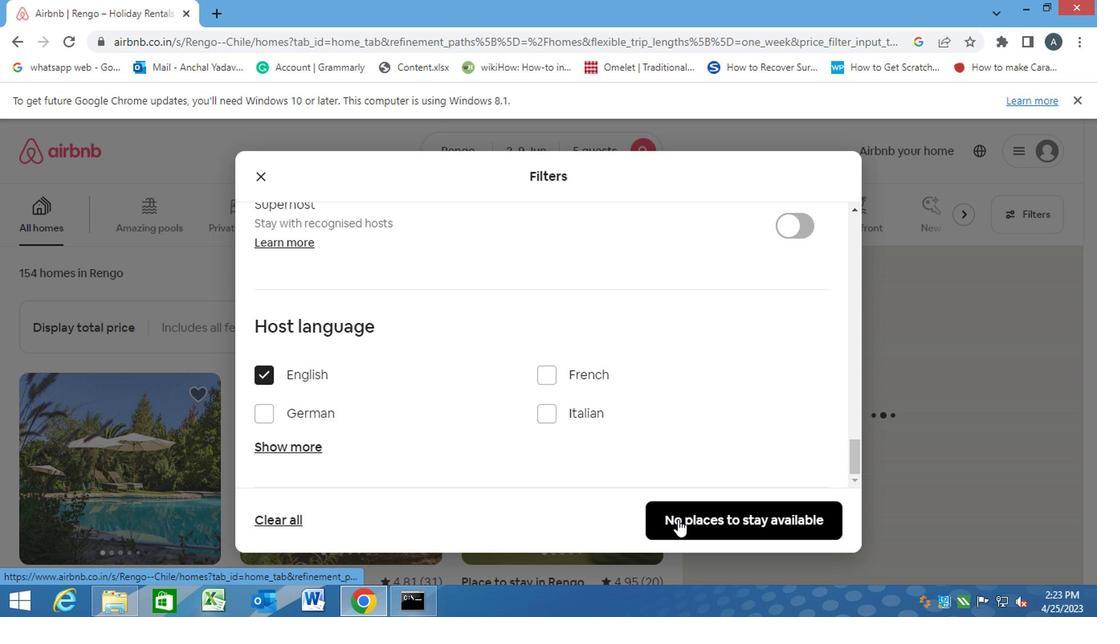 
Action: Mouse moved to (664, 498)
Screenshot: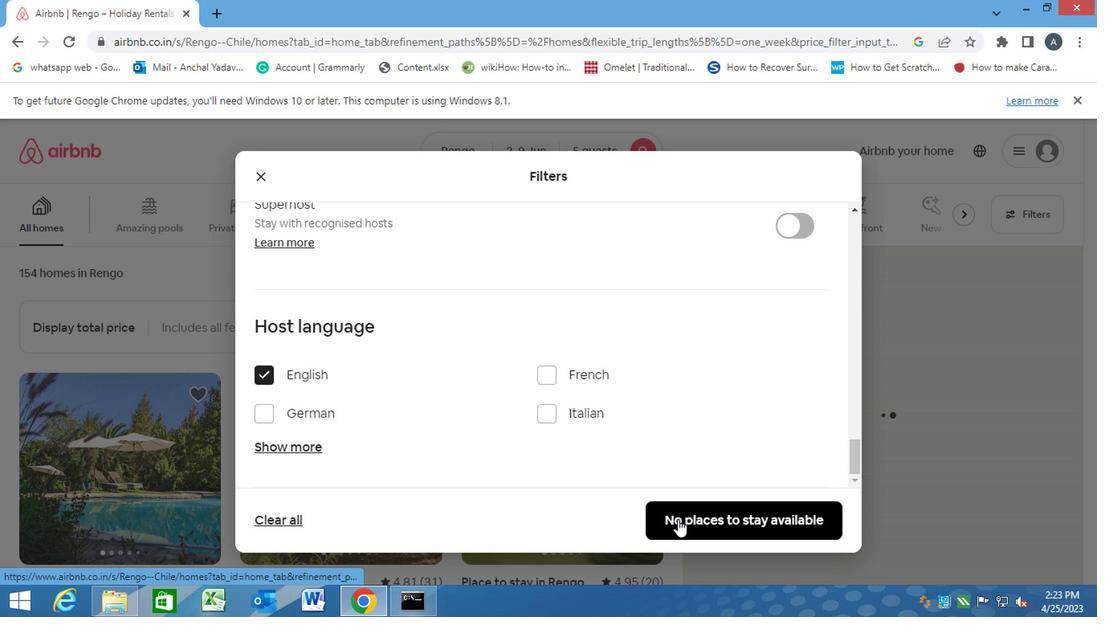 
